 Task: Add a condition where "Hours since ticket status pending User Verification Less than Twenty" in new tickets in your groups.
Action: Mouse moved to (179, 548)
Screenshot: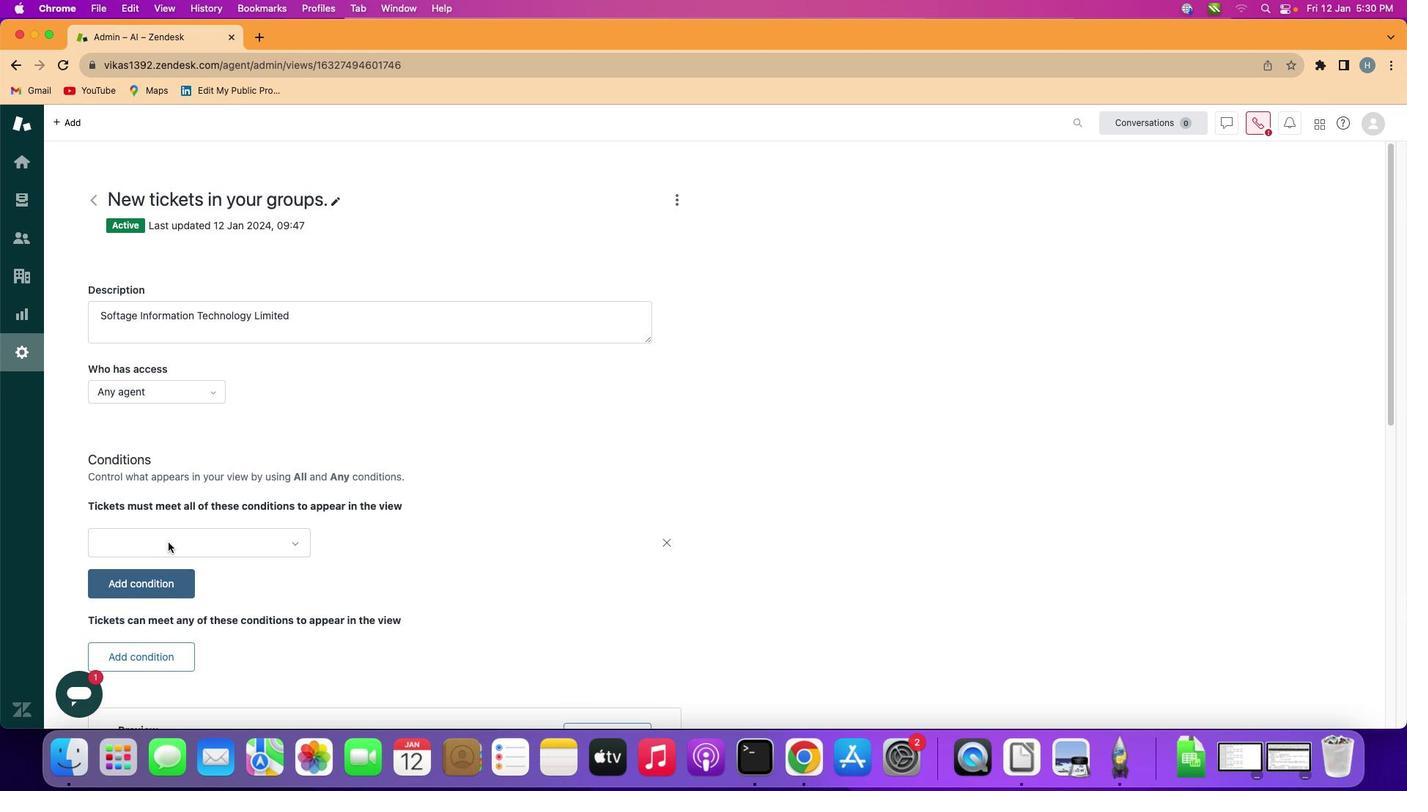 
Action: Mouse pressed left at (179, 548)
Screenshot: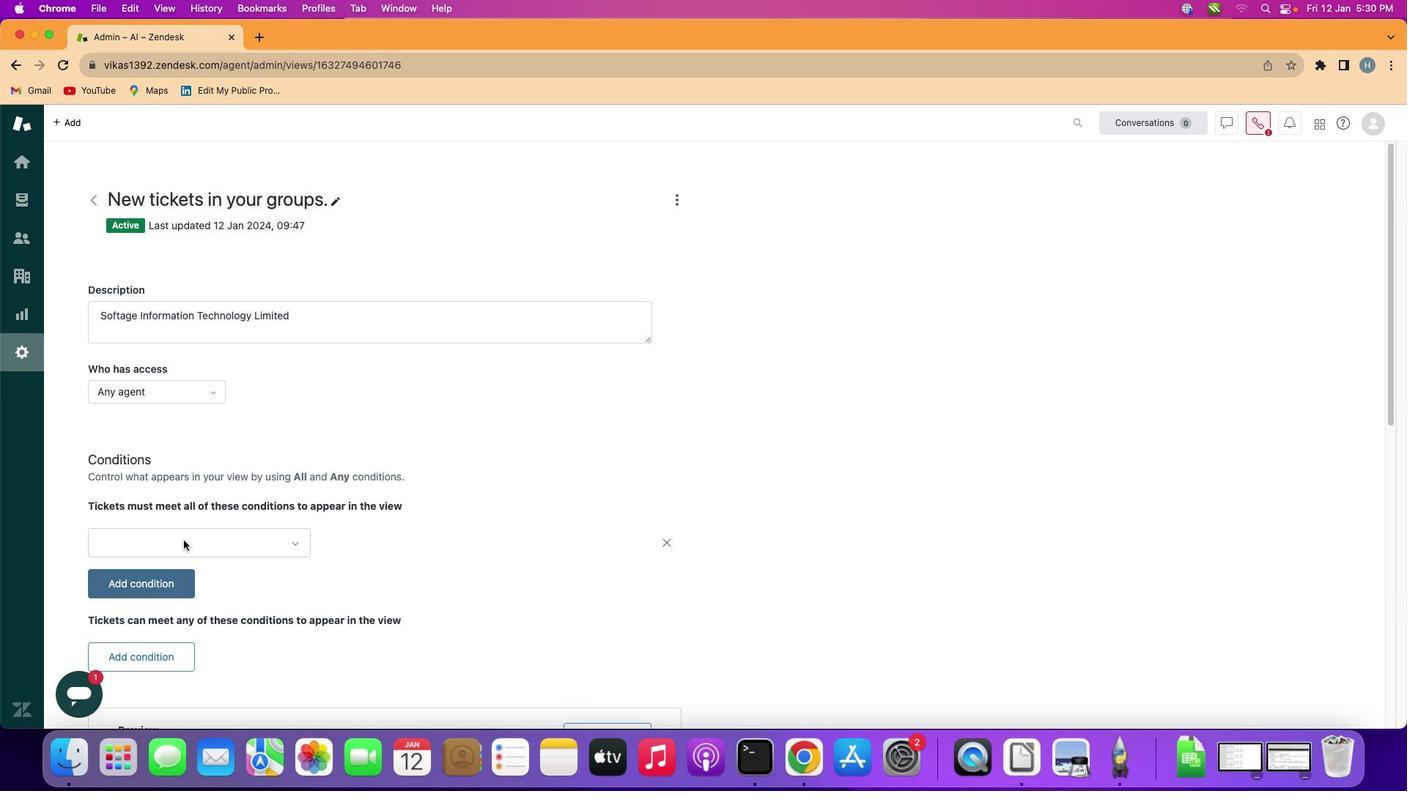 
Action: Mouse moved to (246, 537)
Screenshot: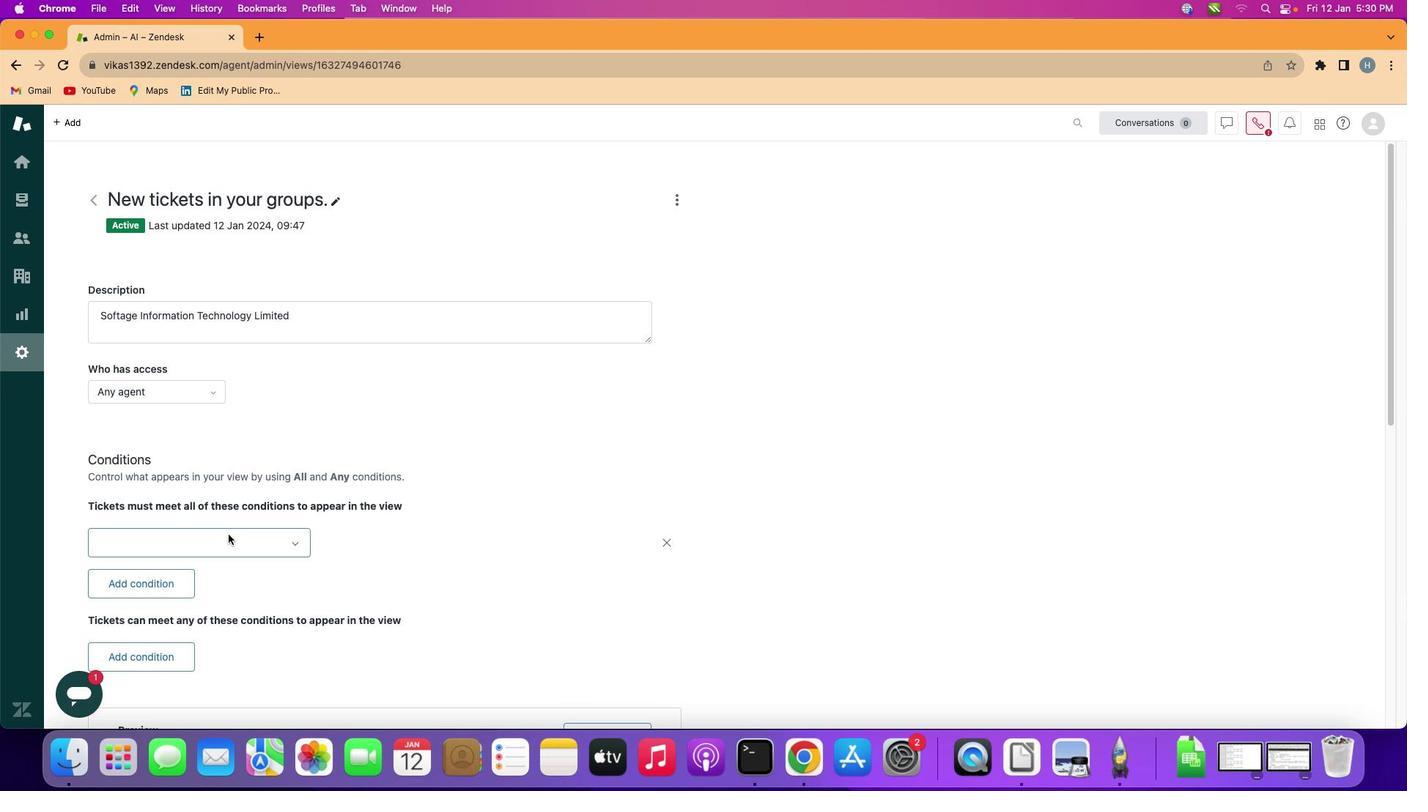 
Action: Mouse pressed left at (246, 537)
Screenshot: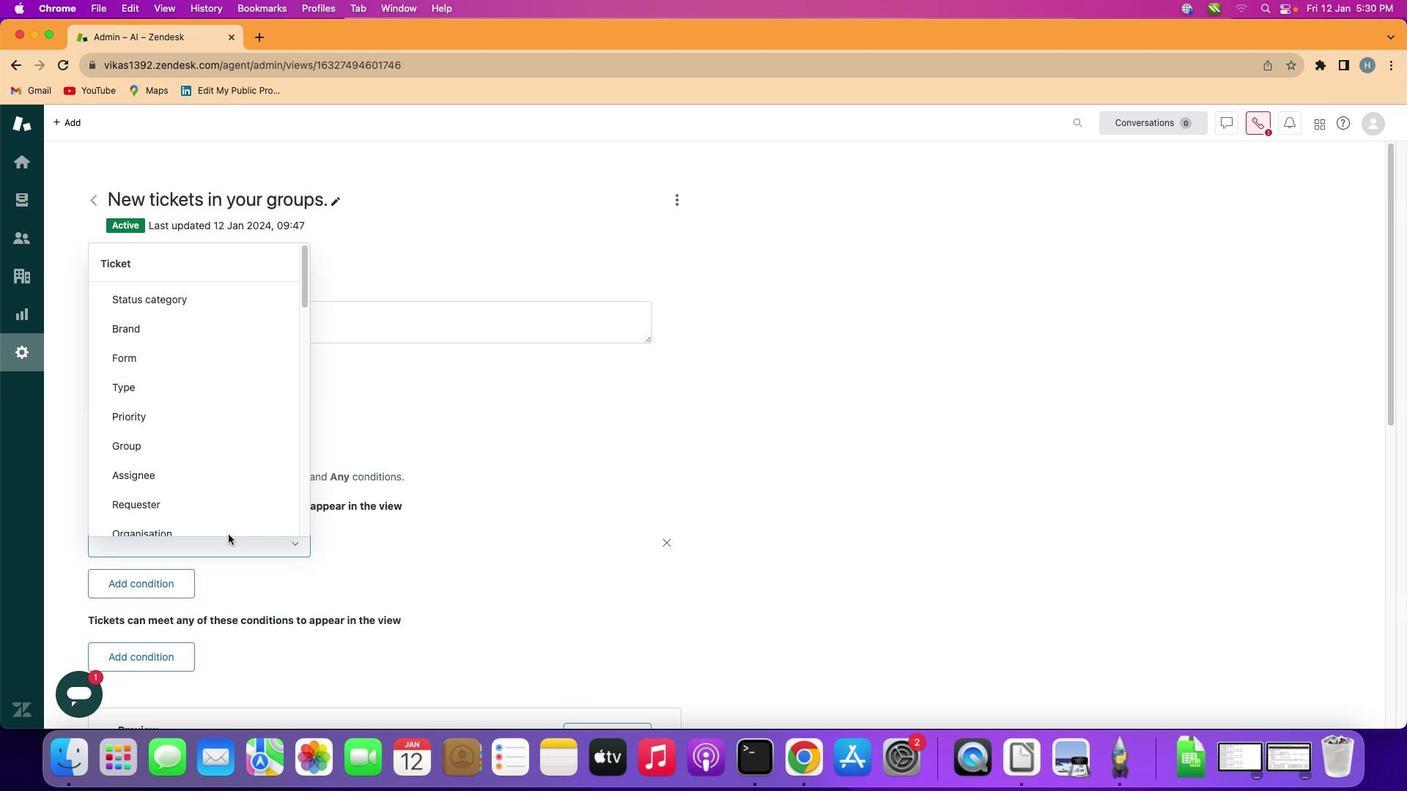 
Action: Mouse moved to (232, 392)
Screenshot: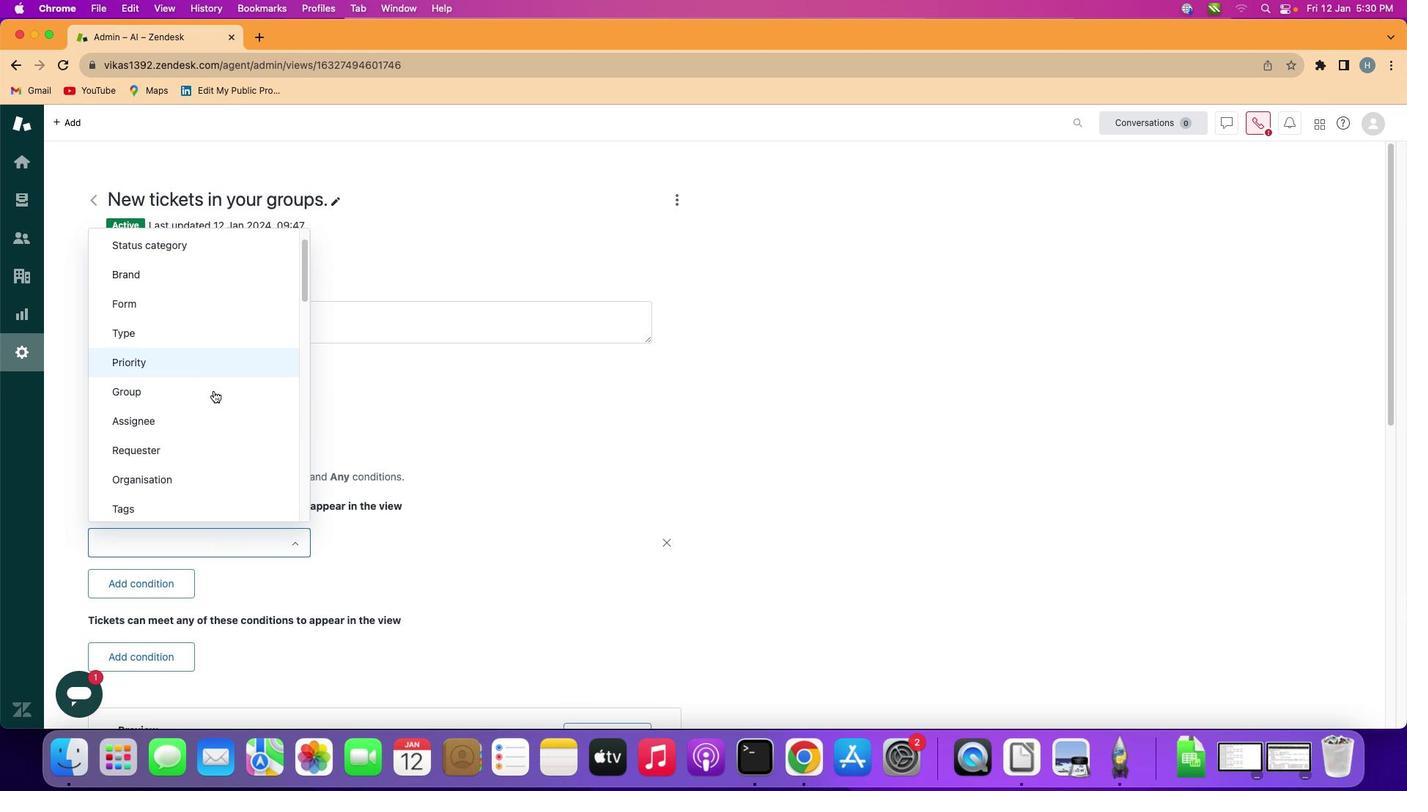 
Action: Mouse scrolled (232, 392) with delta (32, 2)
Screenshot: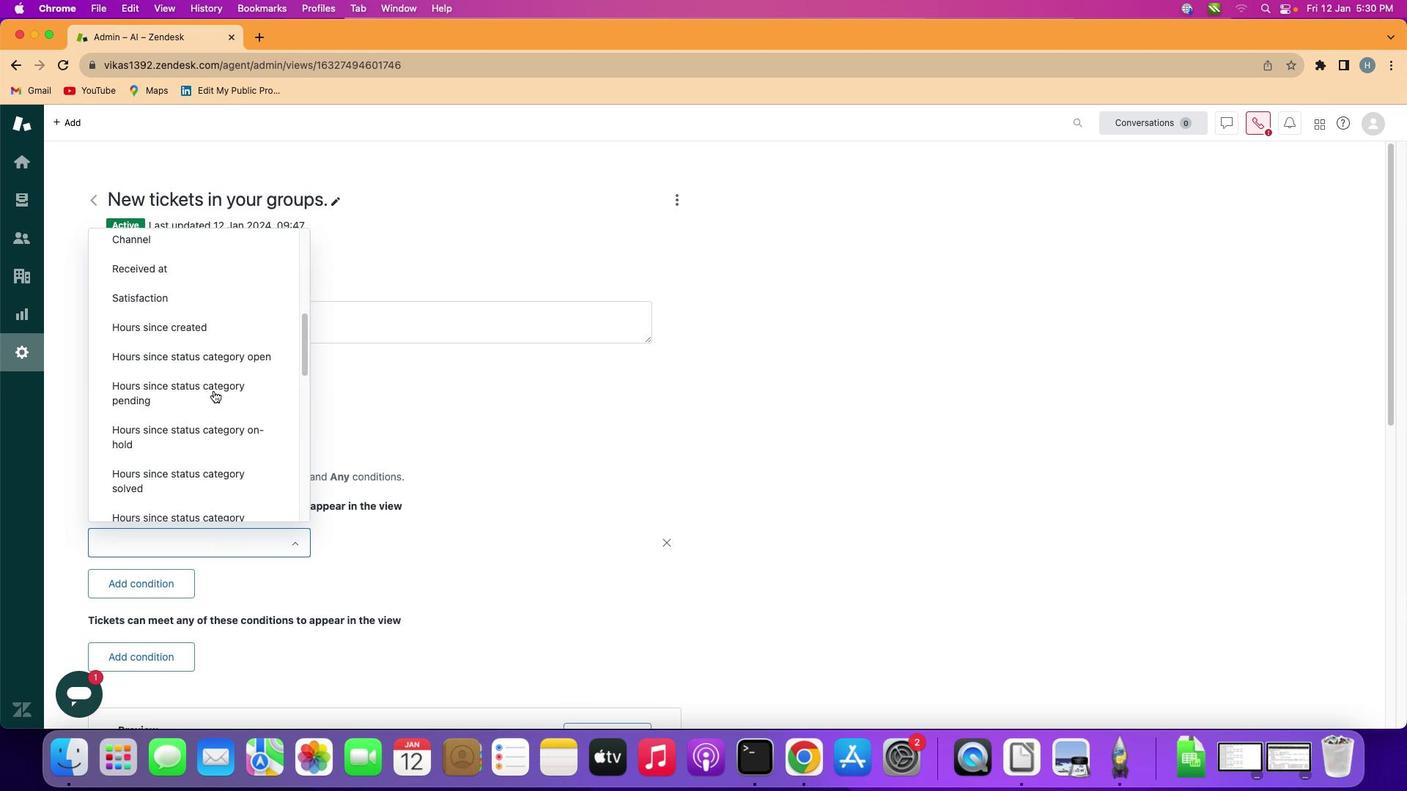 
Action: Mouse scrolled (232, 392) with delta (32, 2)
Screenshot: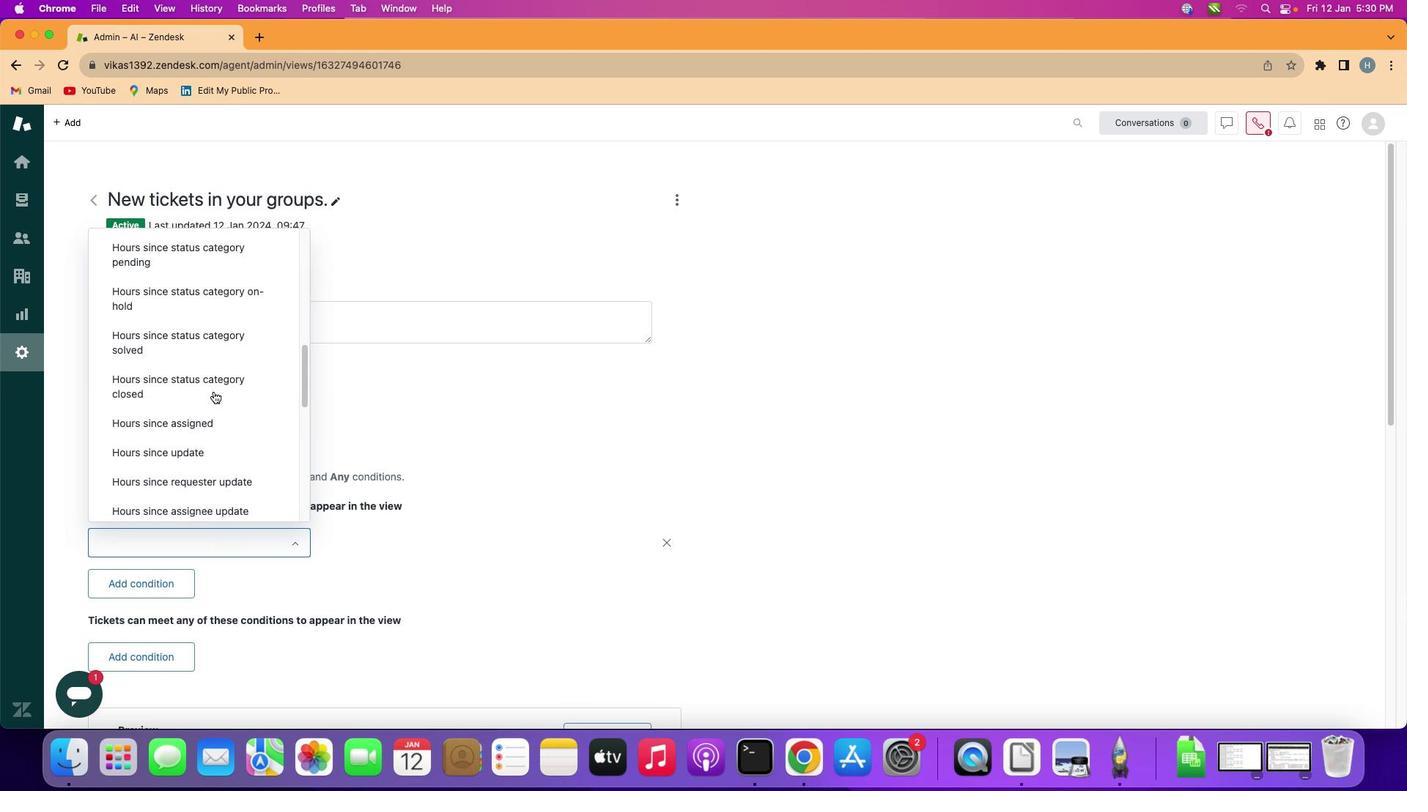 
Action: Mouse moved to (232, 393)
Screenshot: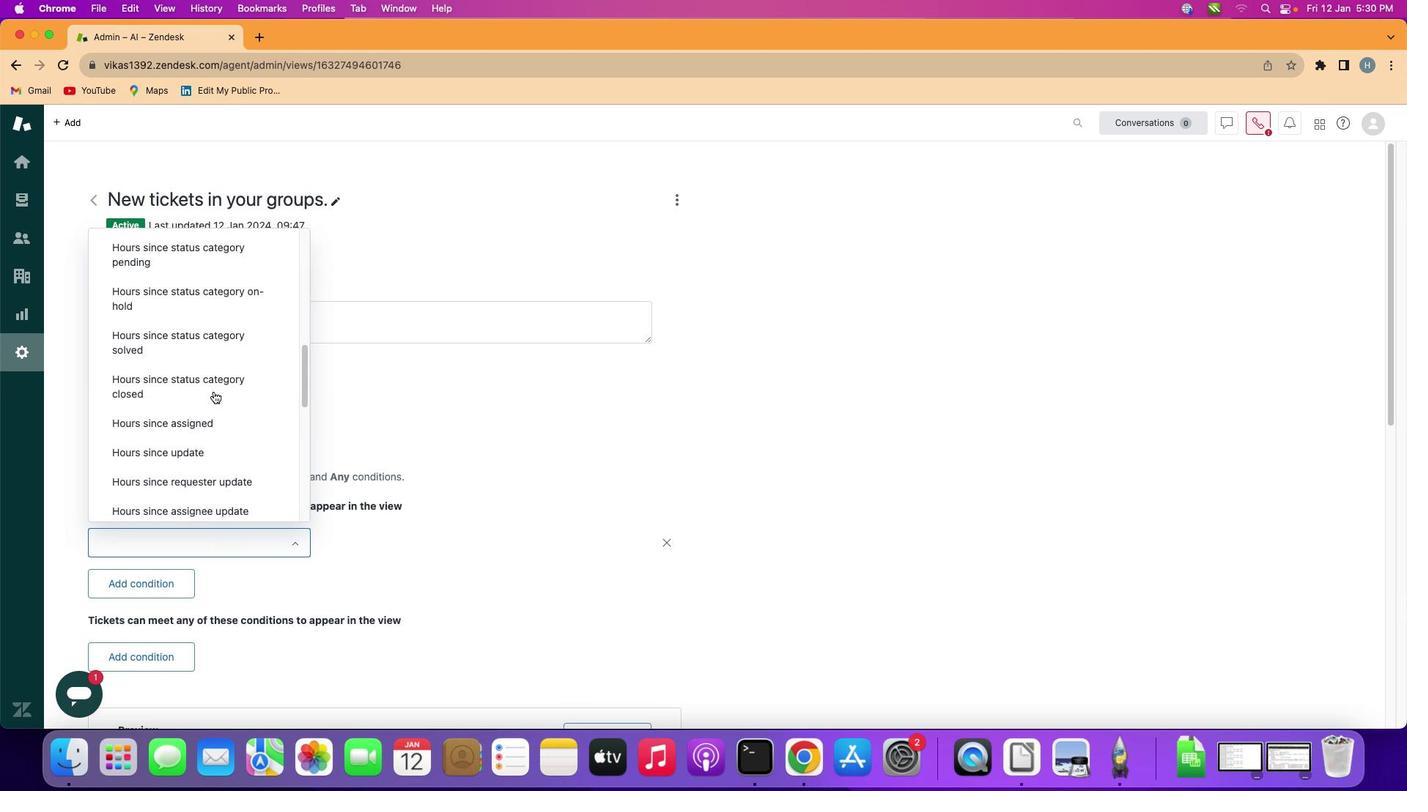 
Action: Mouse scrolled (232, 393) with delta (32, 5)
Screenshot: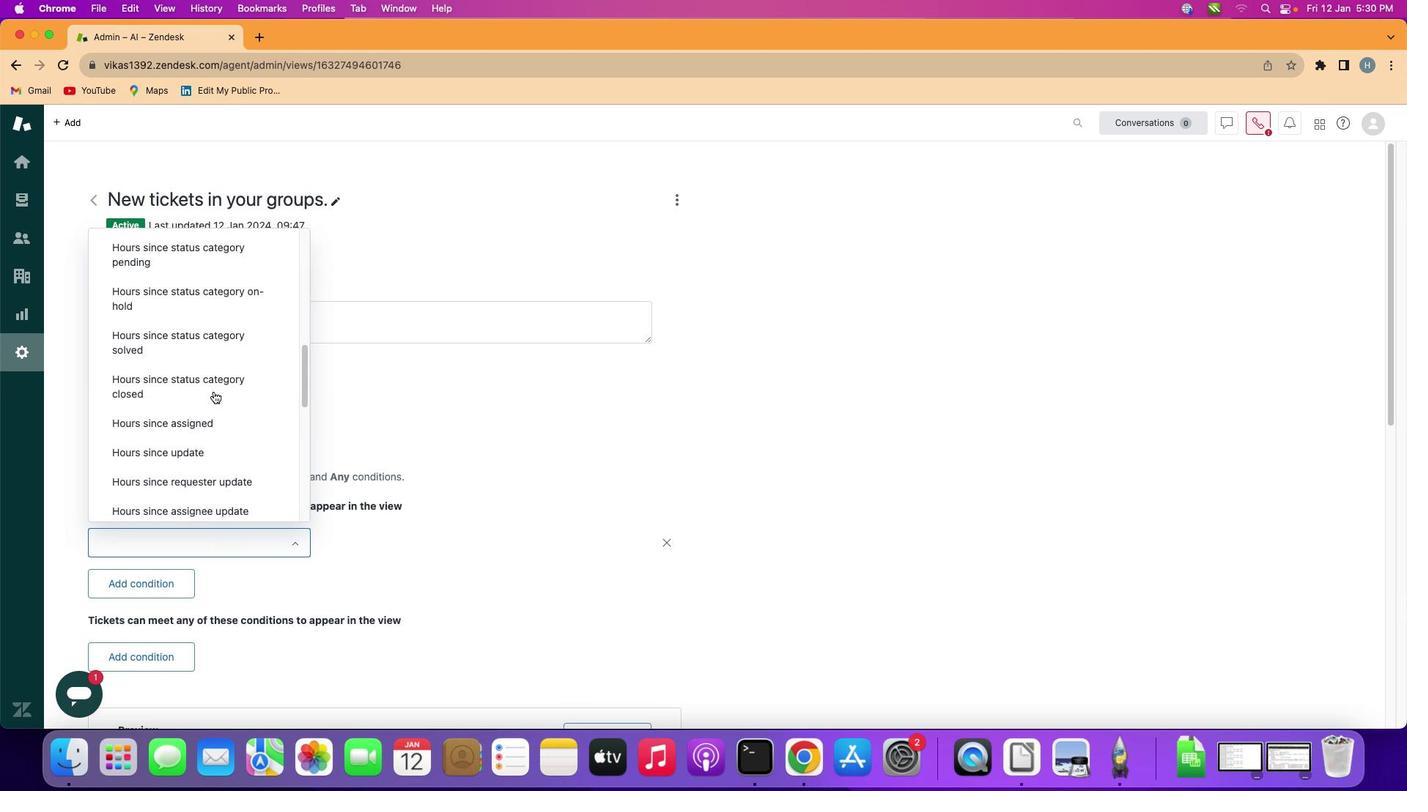 
Action: Mouse moved to (232, 393)
Screenshot: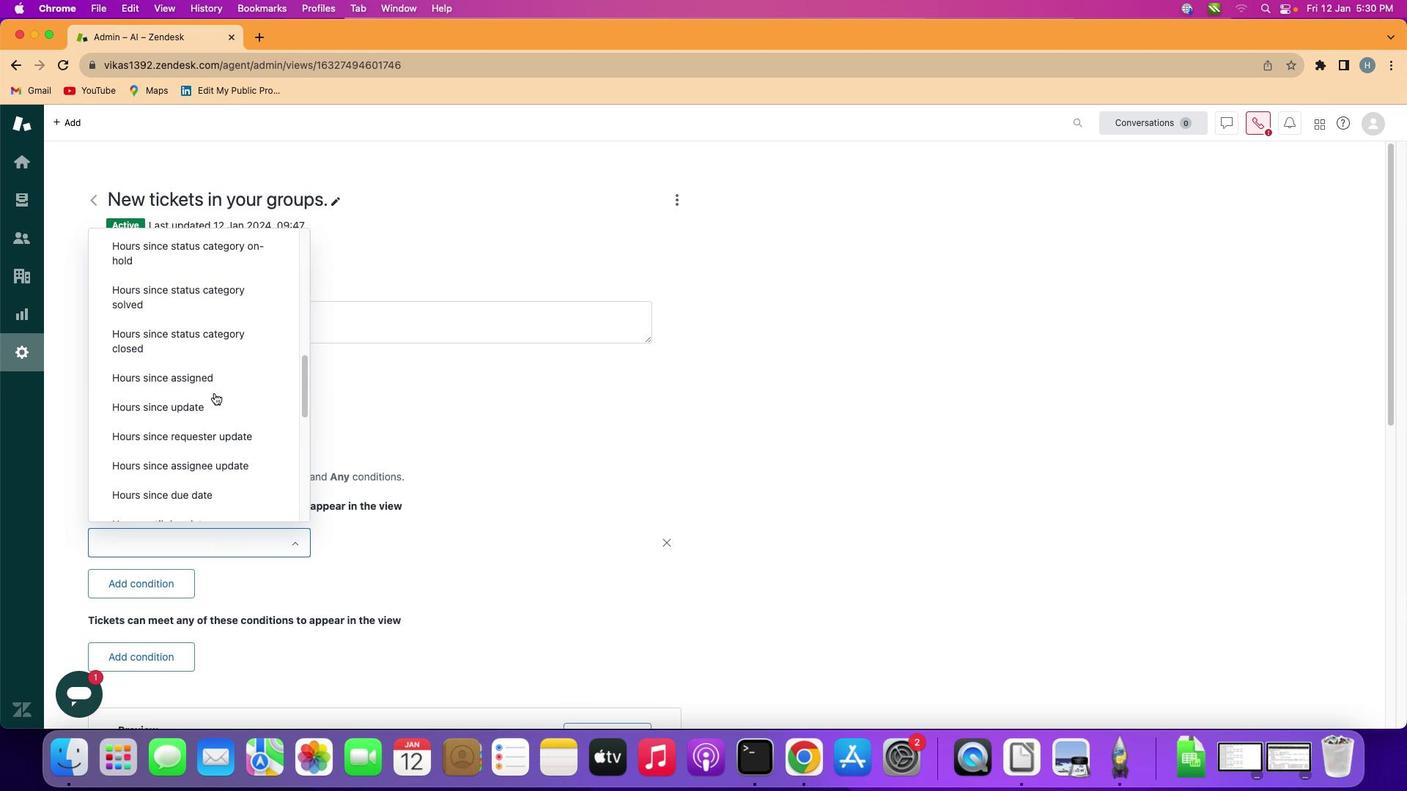 
Action: Mouse scrolled (232, 393) with delta (32, 0)
Screenshot: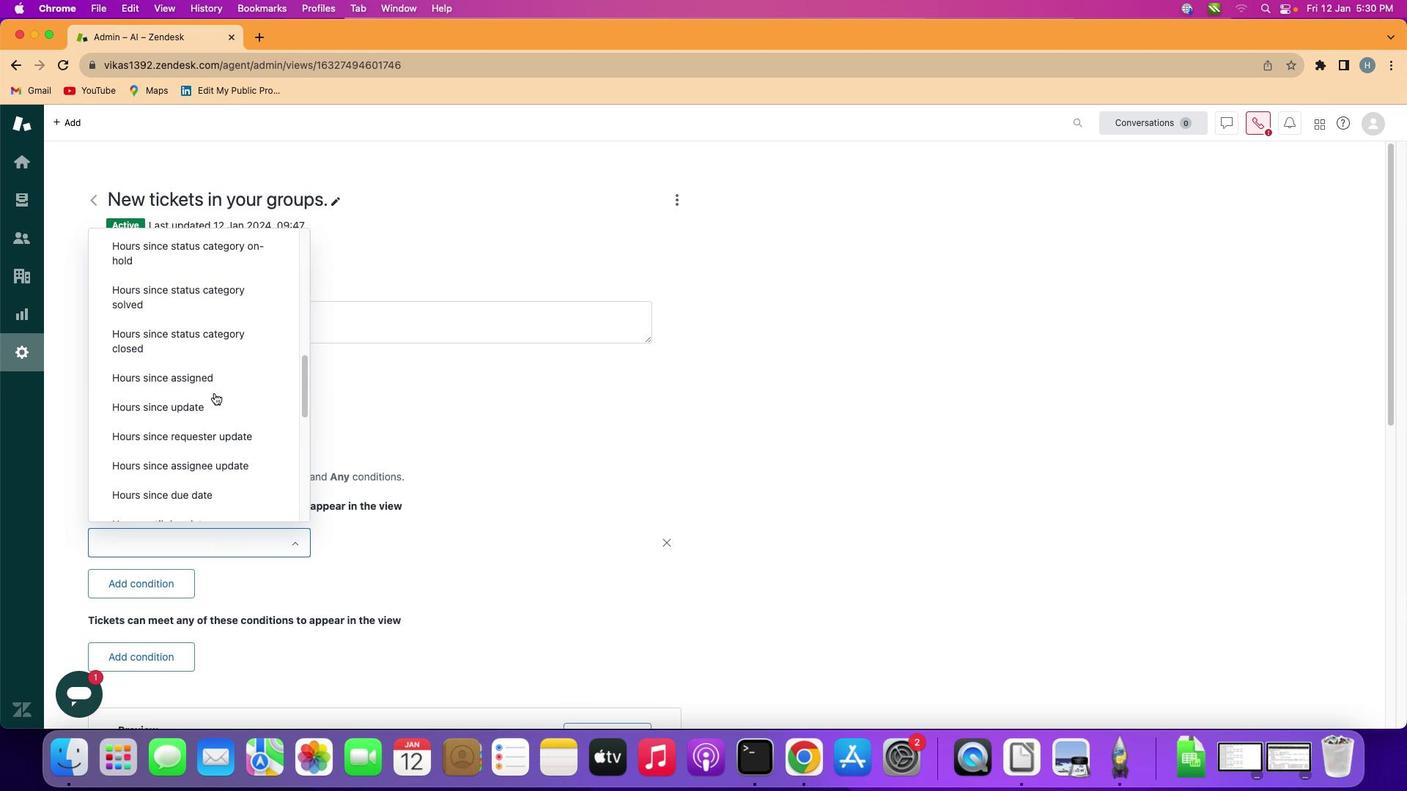
Action: Mouse moved to (232, 394)
Screenshot: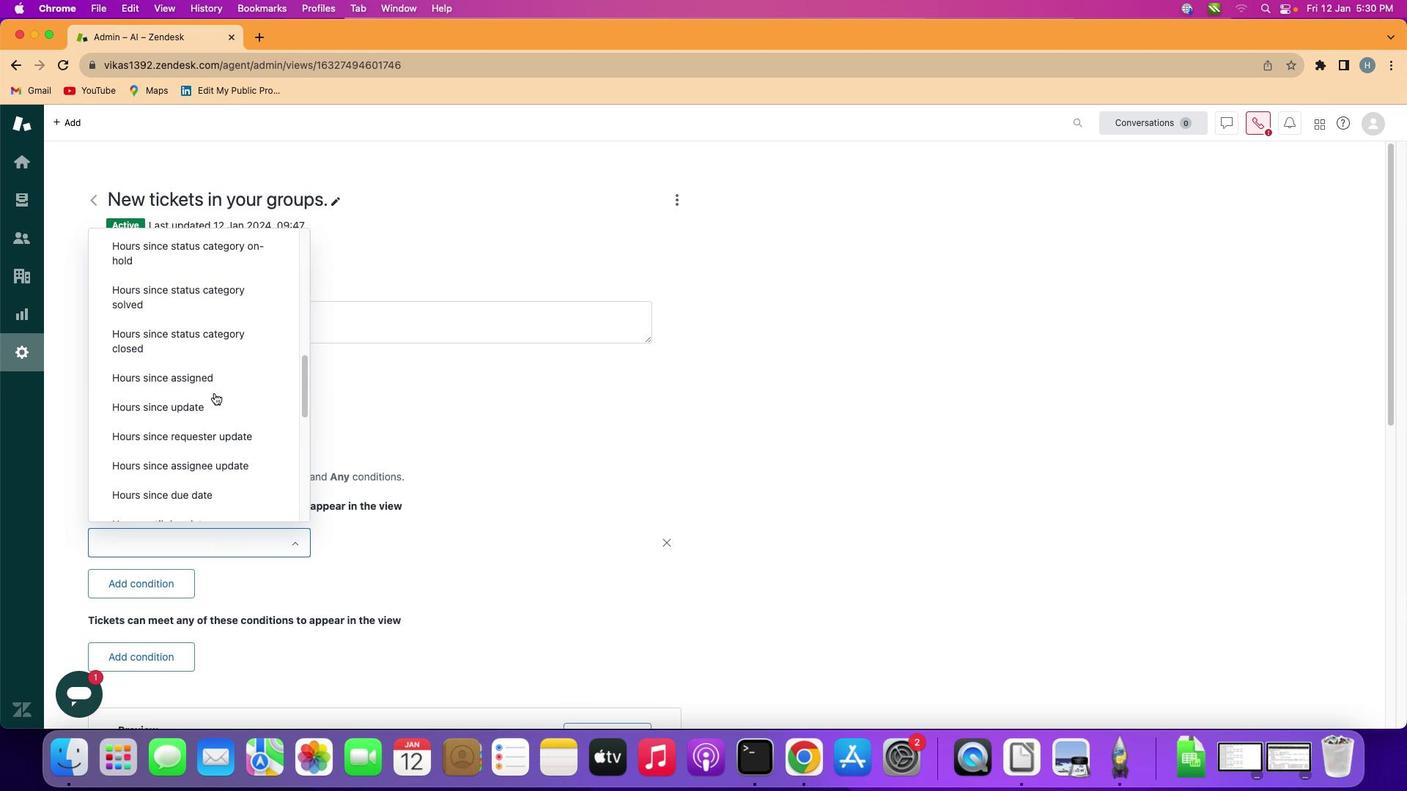 
Action: Mouse scrolled (232, 394) with delta (32, 0)
Screenshot: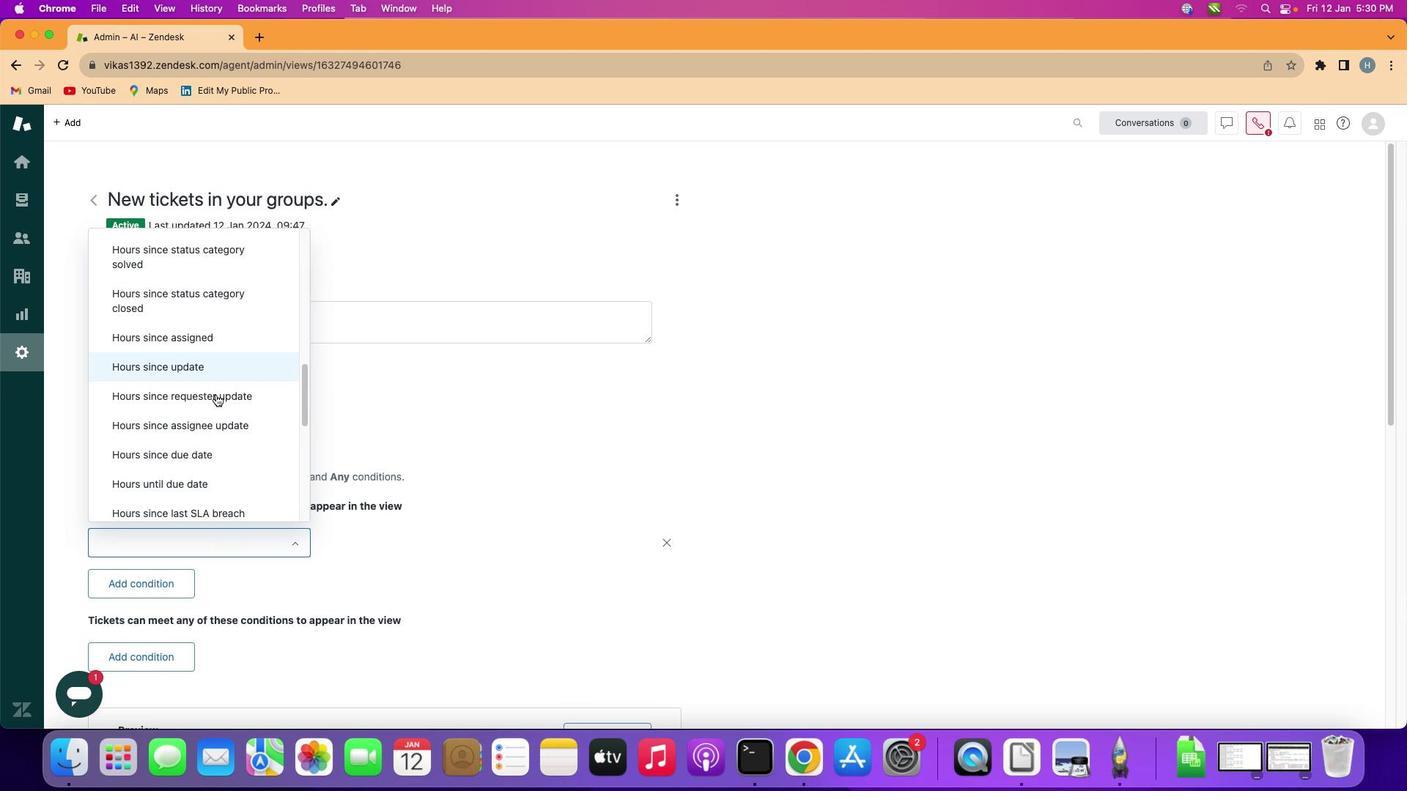 
Action: Mouse moved to (232, 395)
Screenshot: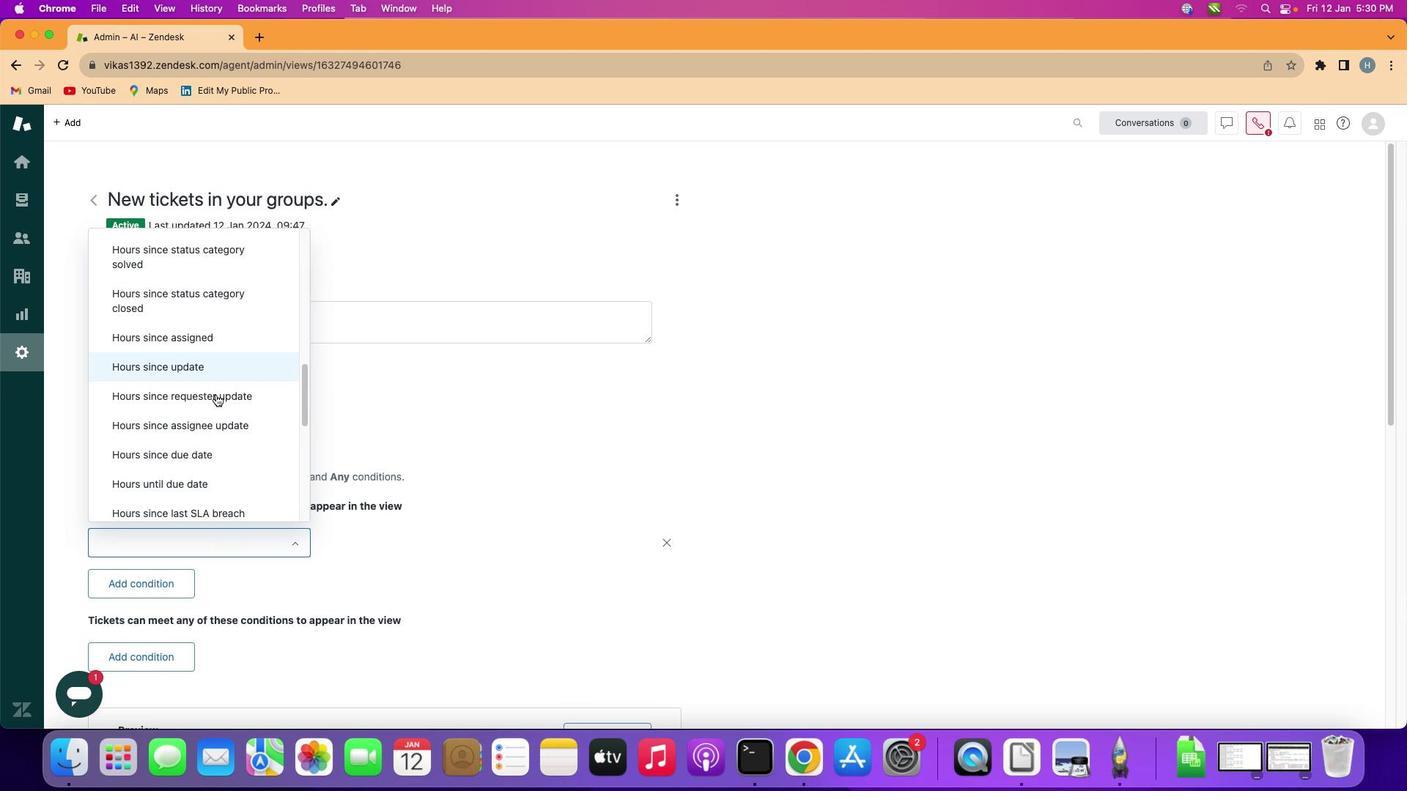 
Action: Mouse scrolled (232, 395) with delta (32, 0)
Screenshot: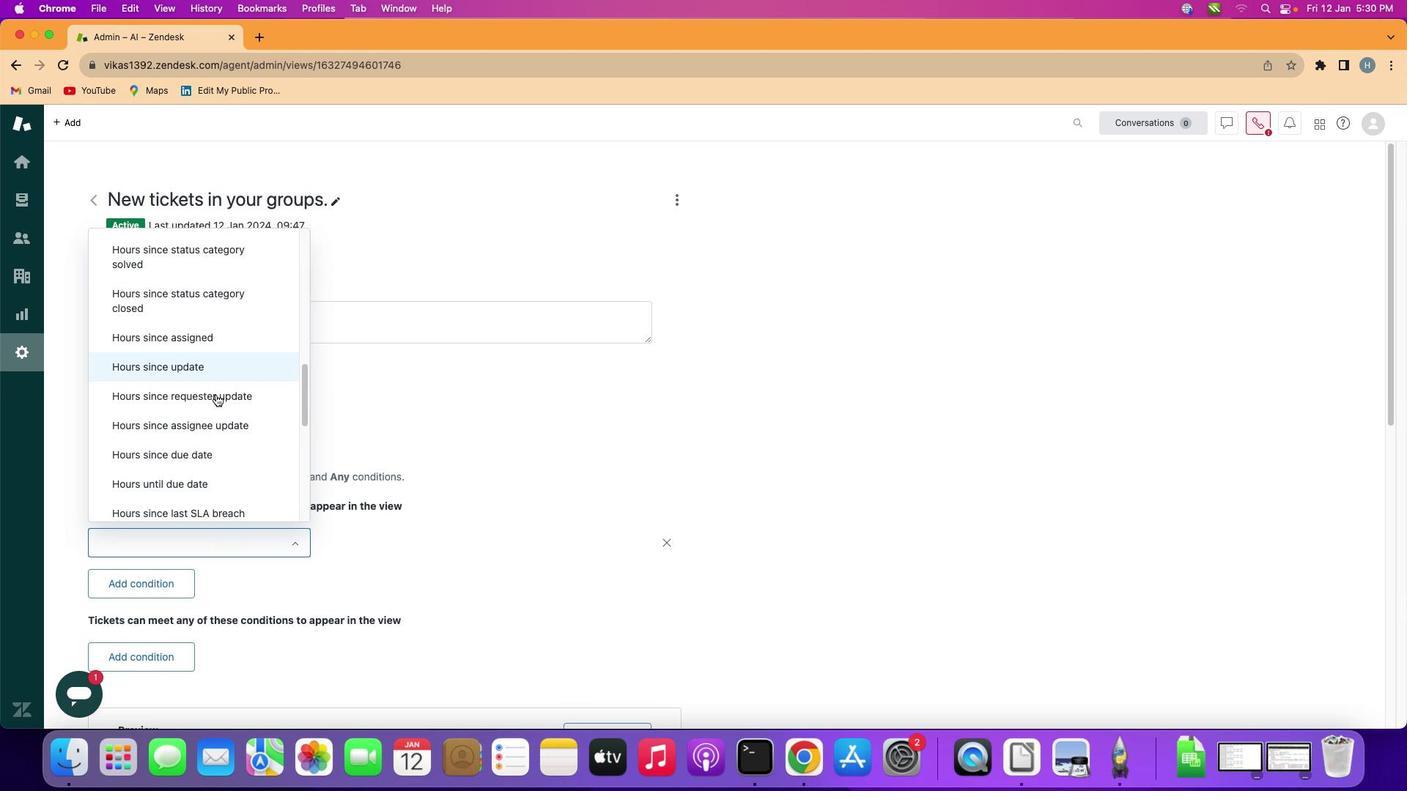 
Action: Mouse scrolled (232, 395) with delta (32, 0)
Screenshot: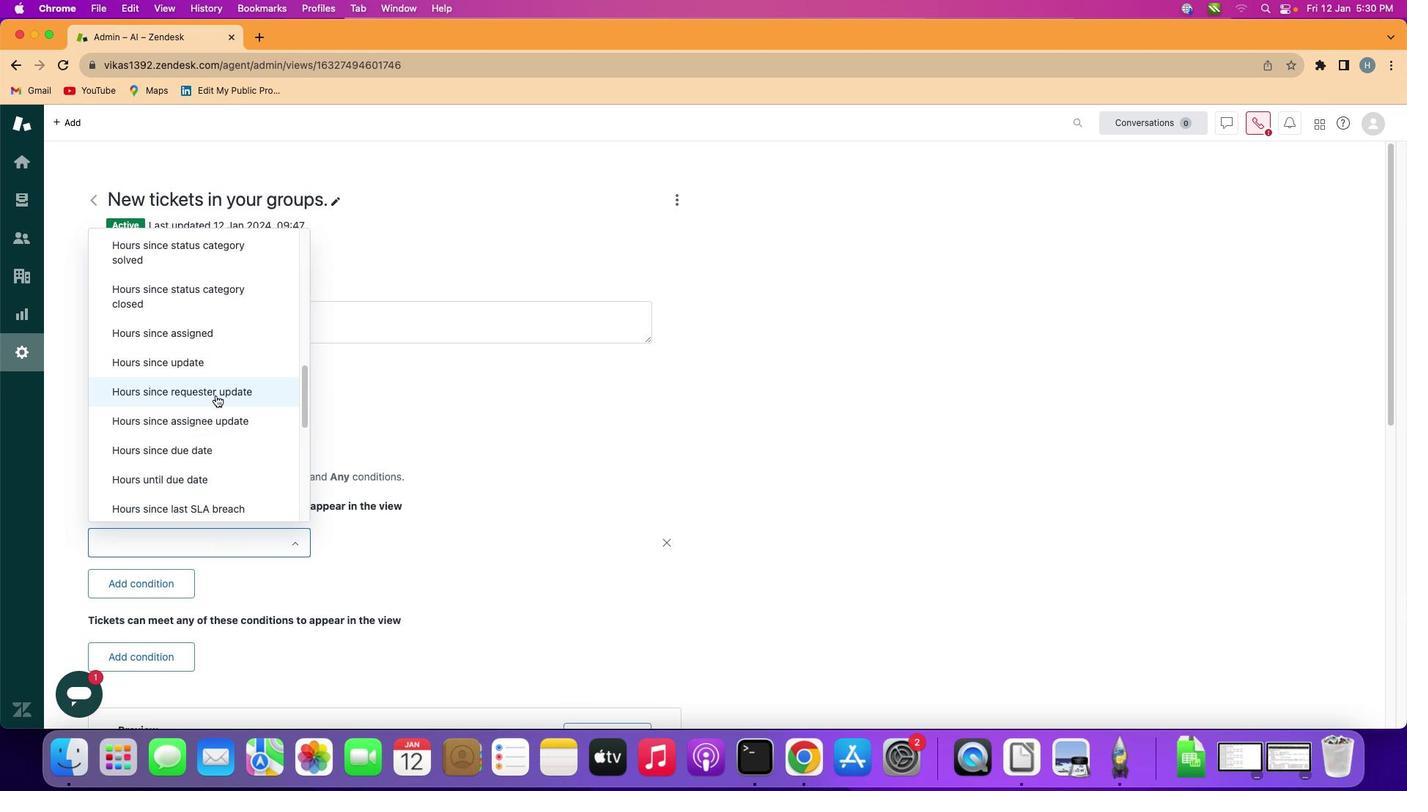 
Action: Mouse moved to (235, 399)
Screenshot: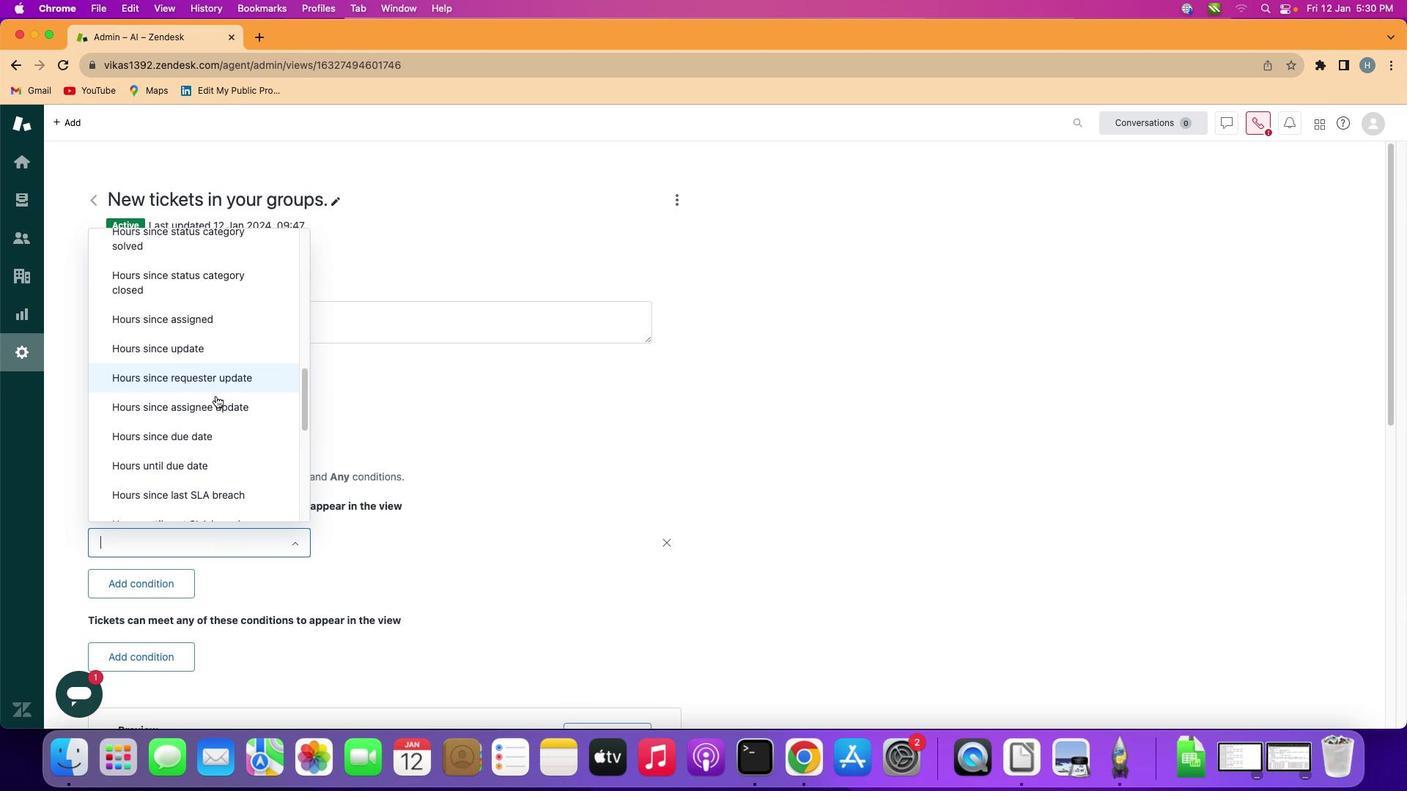 
Action: Mouse scrolled (235, 399) with delta (32, 2)
Screenshot: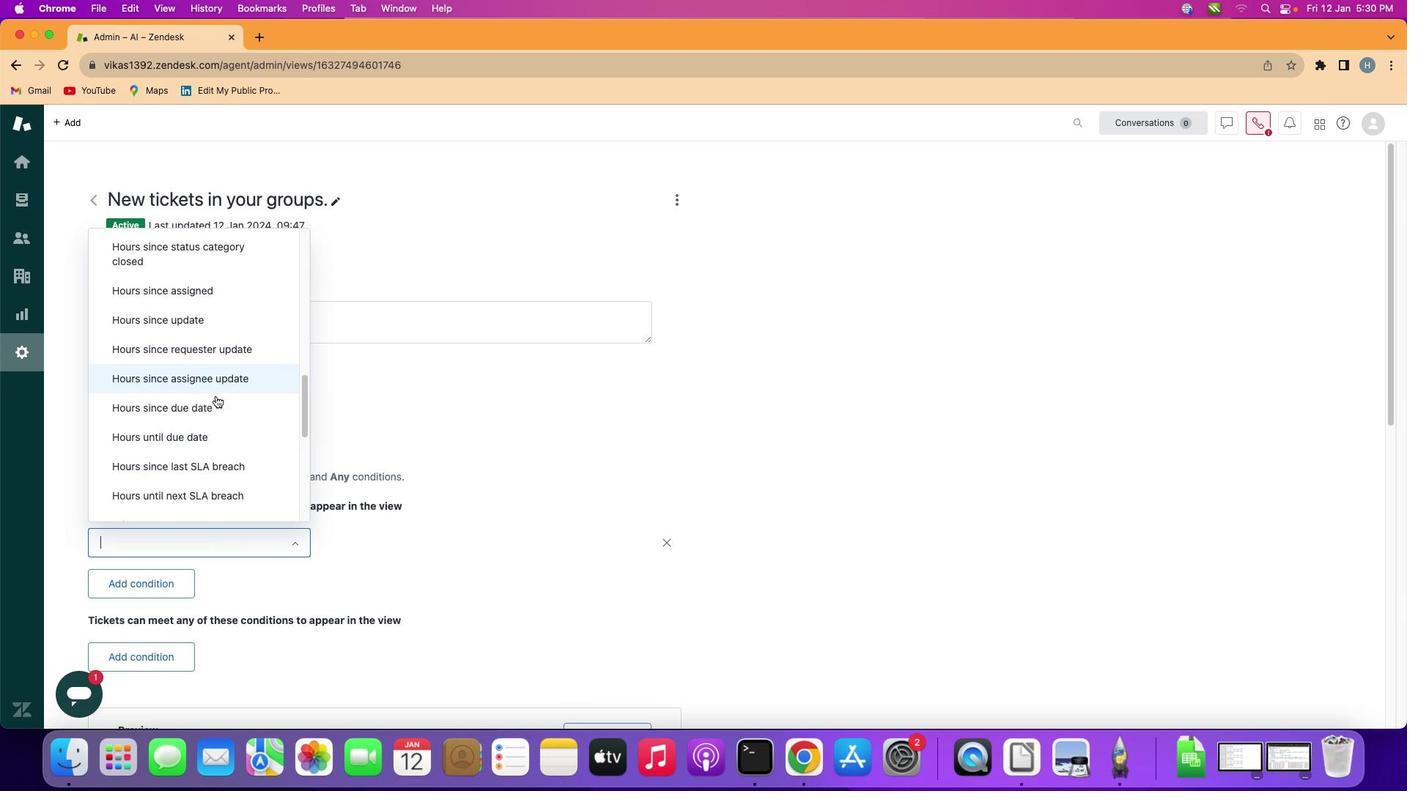 
Action: Mouse moved to (235, 399)
Screenshot: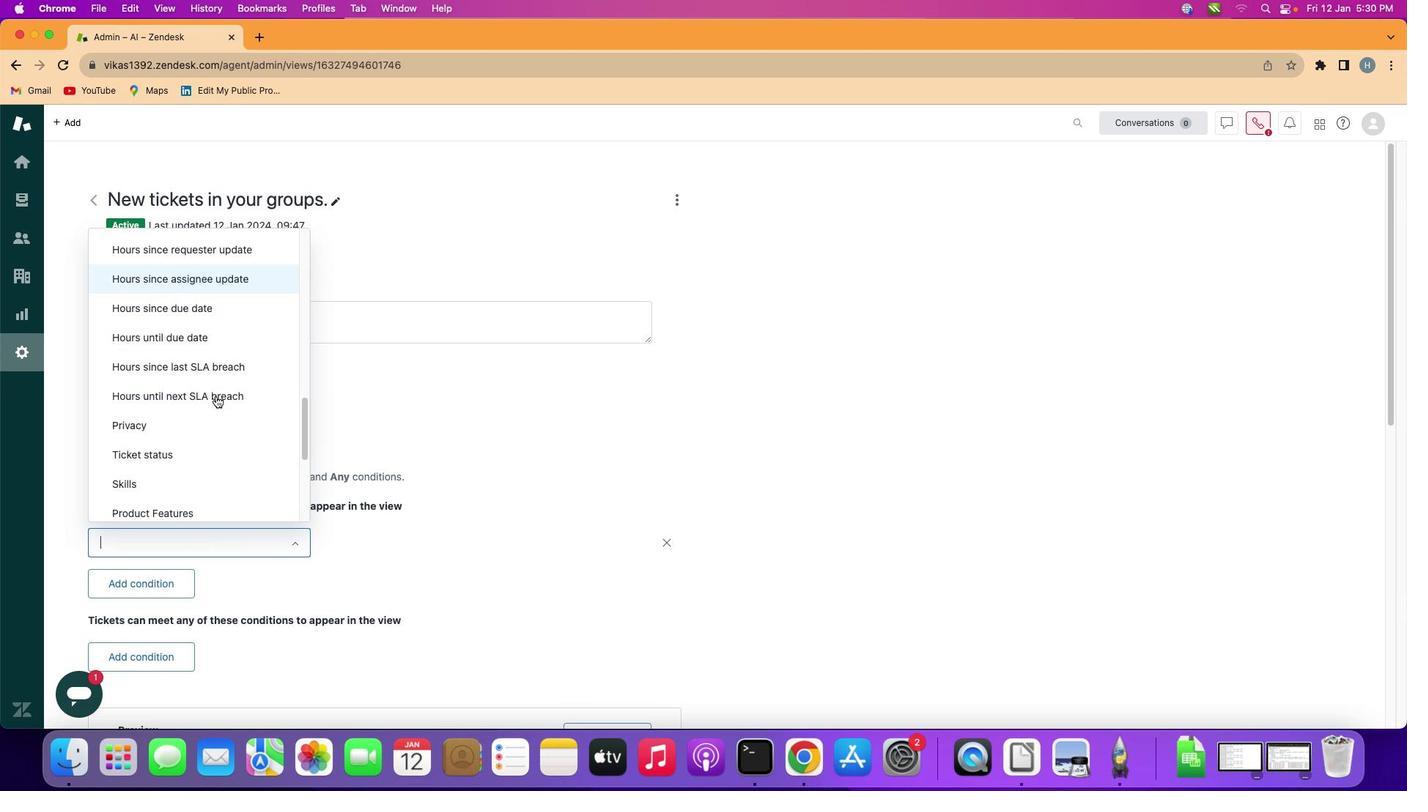 
Action: Mouse scrolled (235, 399) with delta (32, 2)
Screenshot: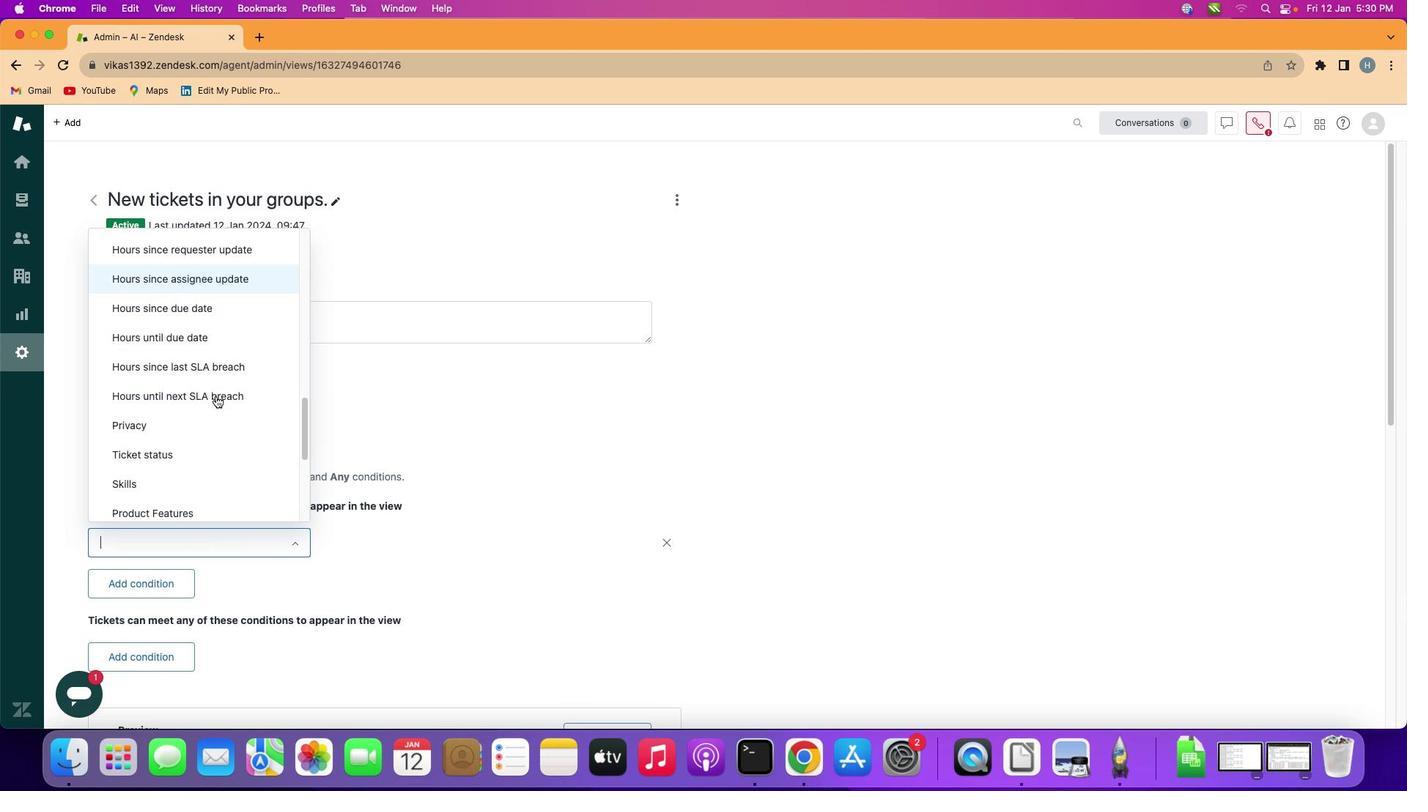 
Action: Mouse moved to (235, 399)
Screenshot: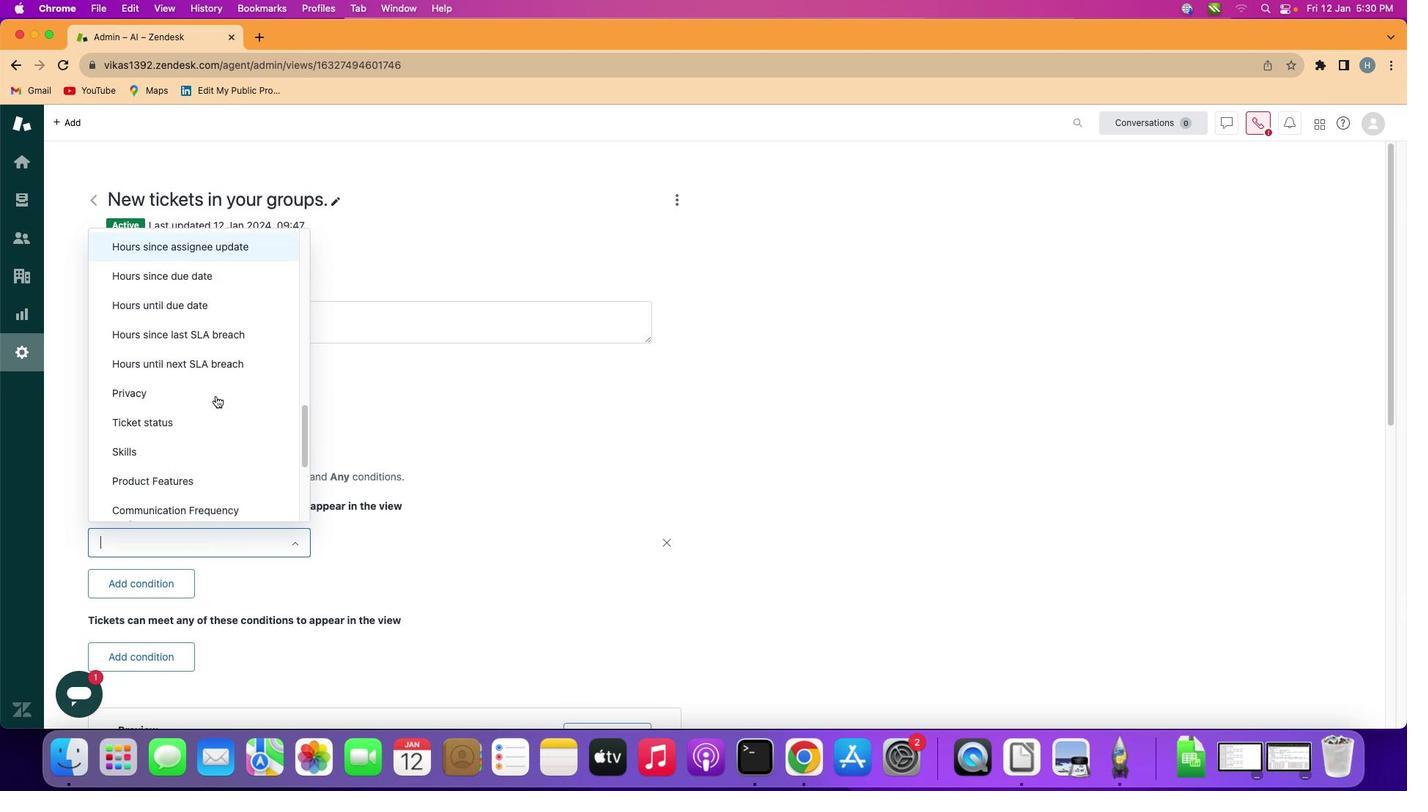 
Action: Mouse scrolled (235, 399) with delta (32, 1)
Screenshot: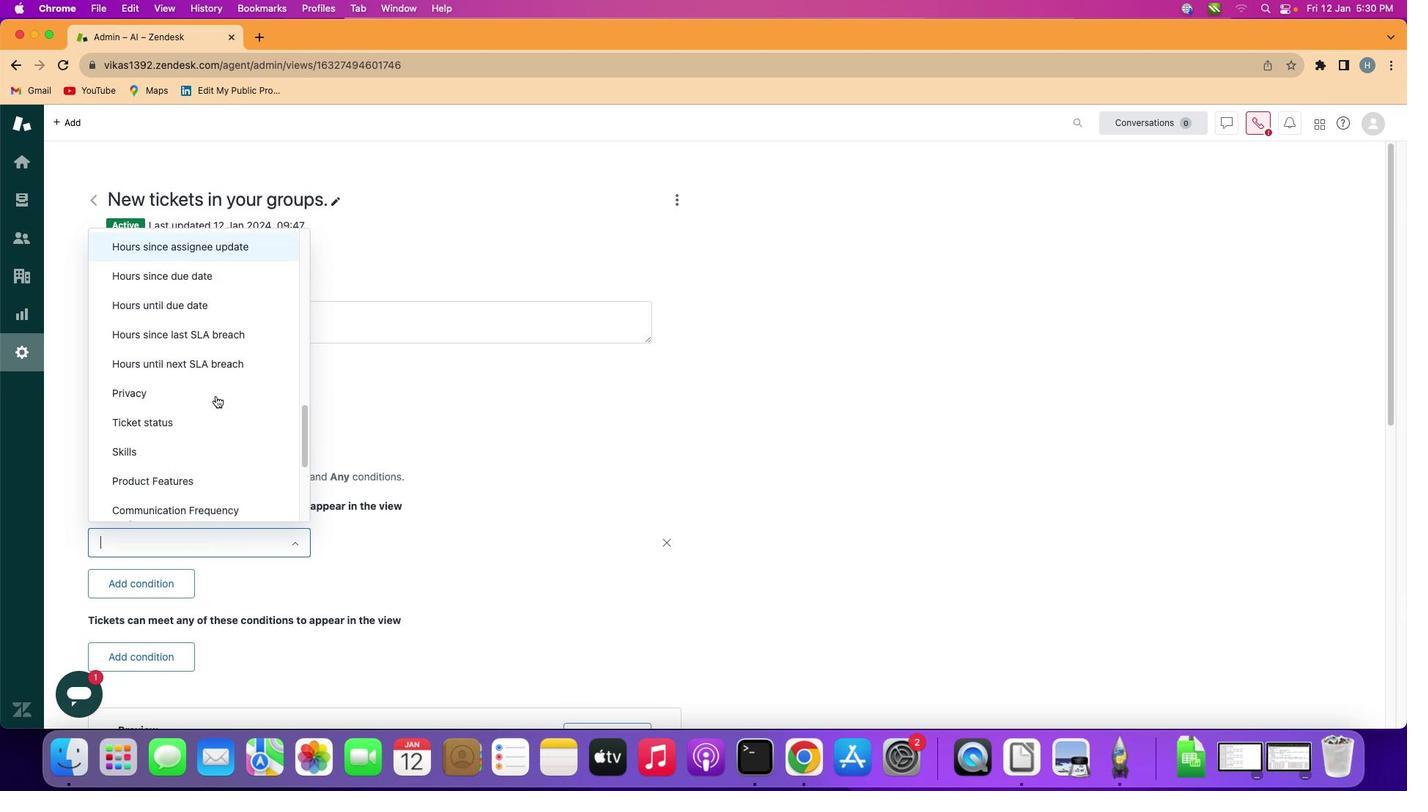 
Action: Mouse scrolled (235, 399) with delta (32, 0)
Screenshot: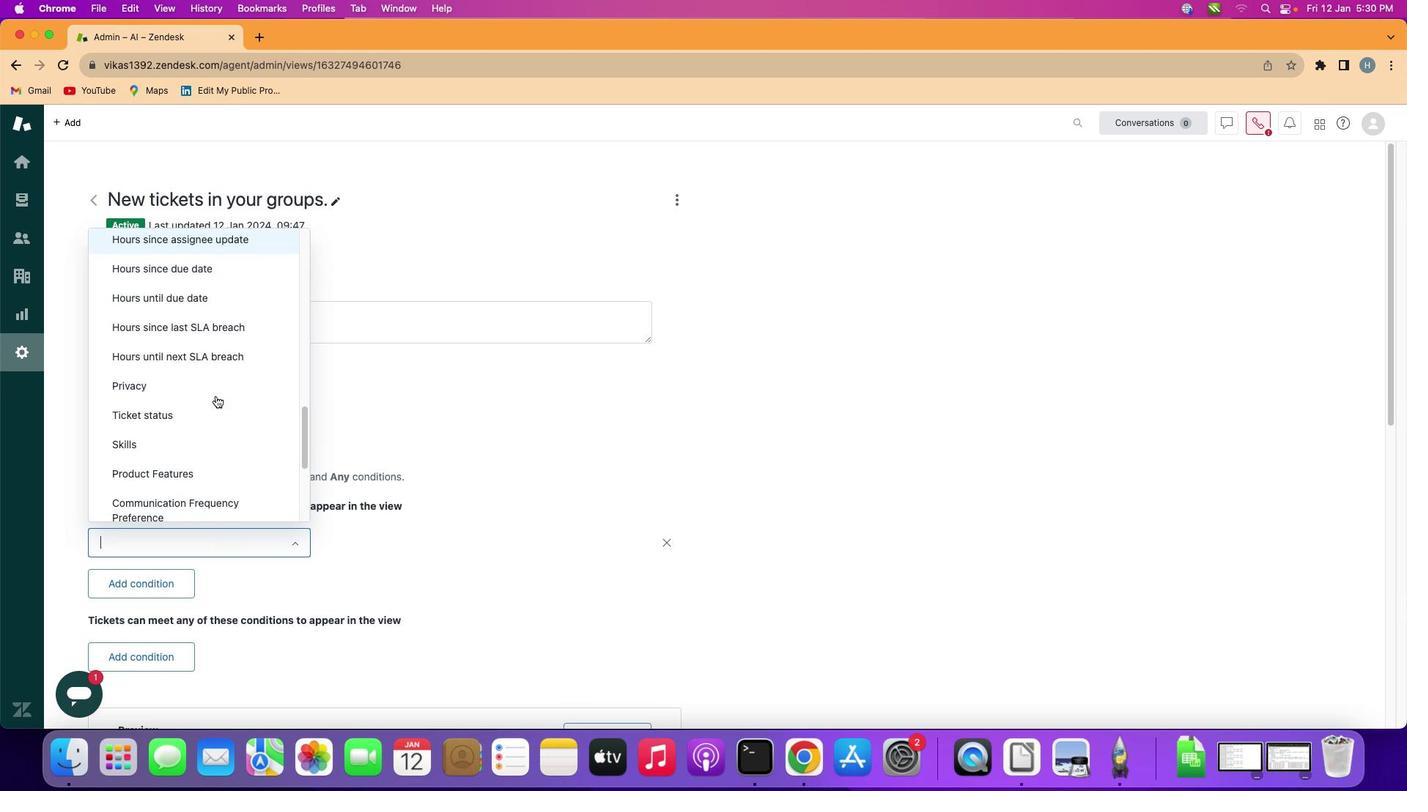 
Action: Mouse moved to (235, 400)
Screenshot: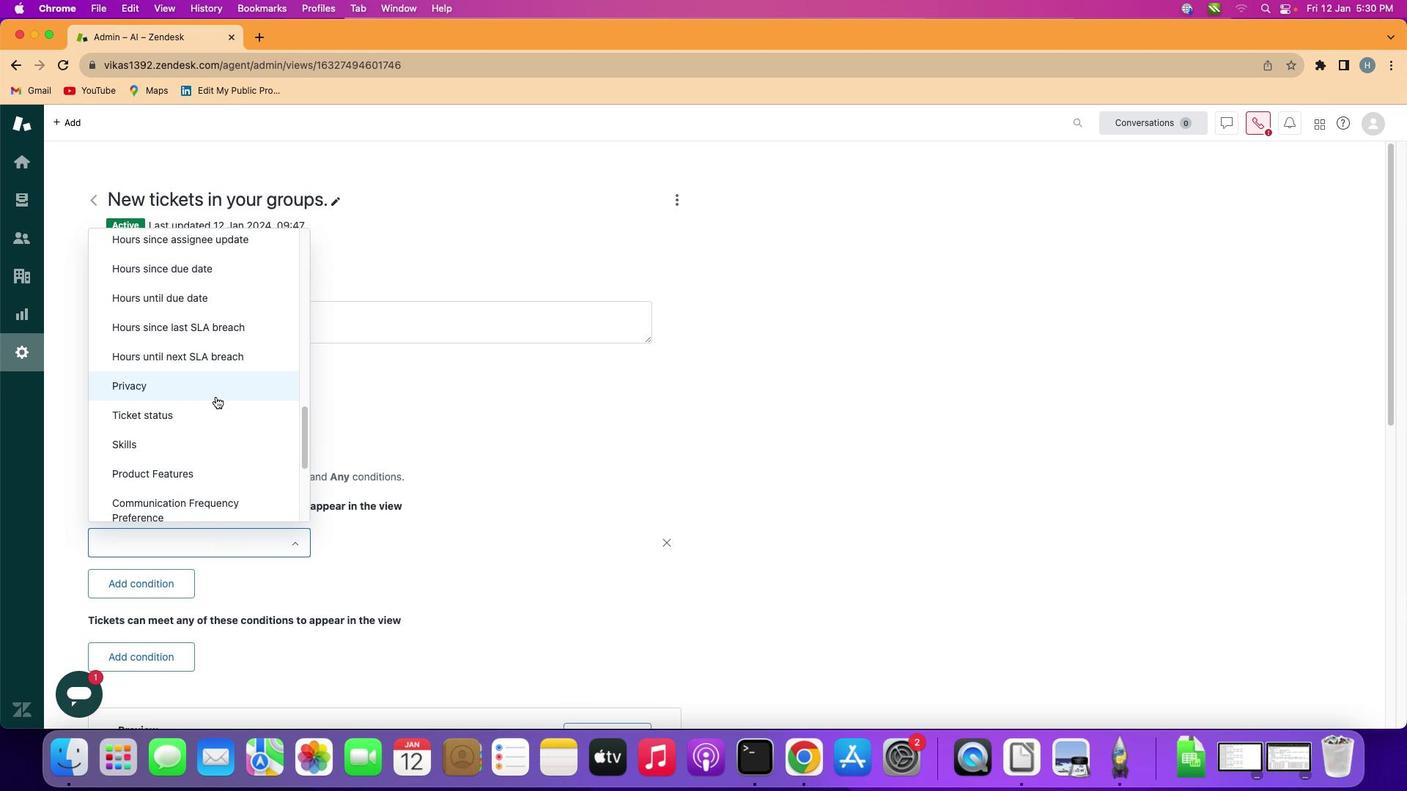 
Action: Mouse scrolled (235, 400) with delta (32, 2)
Screenshot: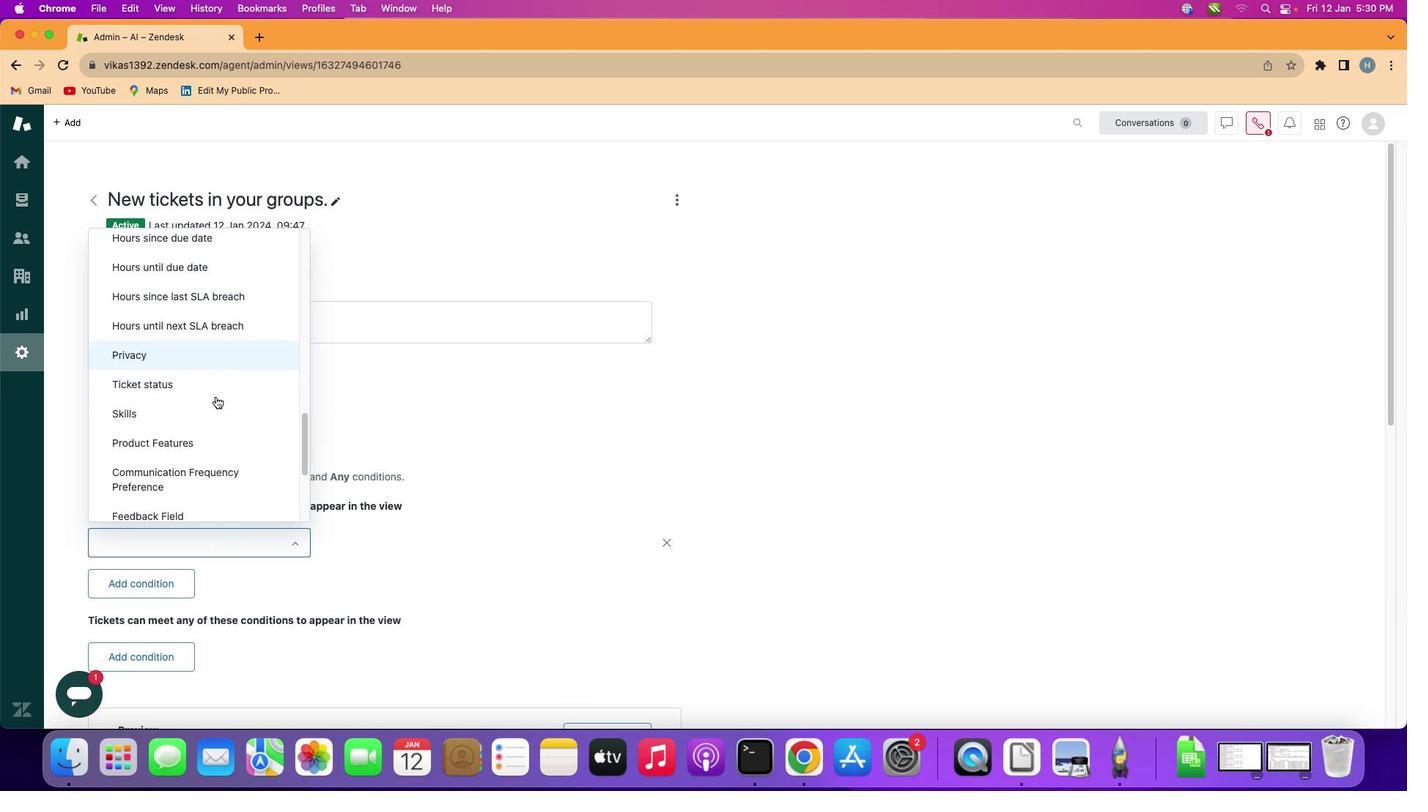 
Action: Mouse scrolled (235, 400) with delta (32, 2)
Screenshot: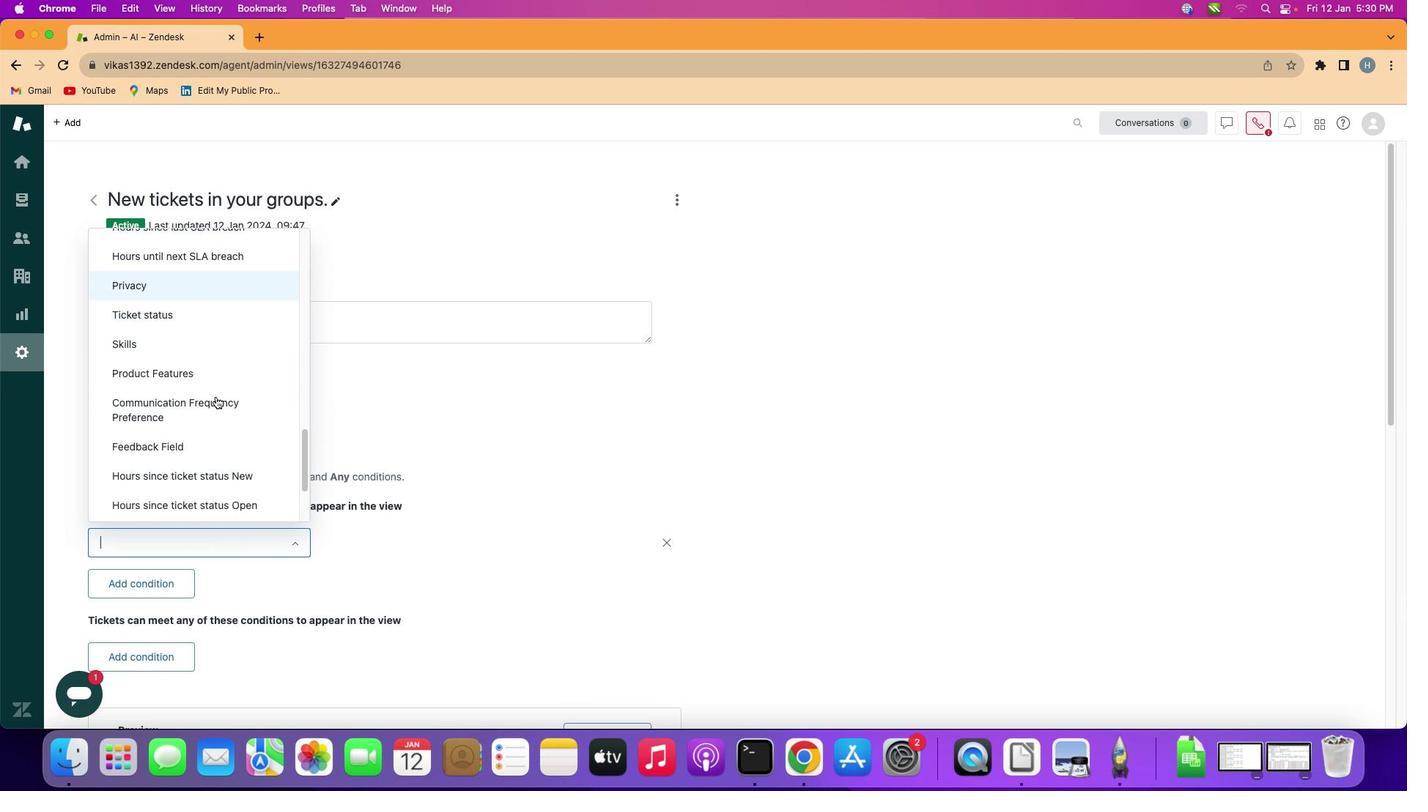 
Action: Mouse scrolled (235, 400) with delta (32, 2)
Screenshot: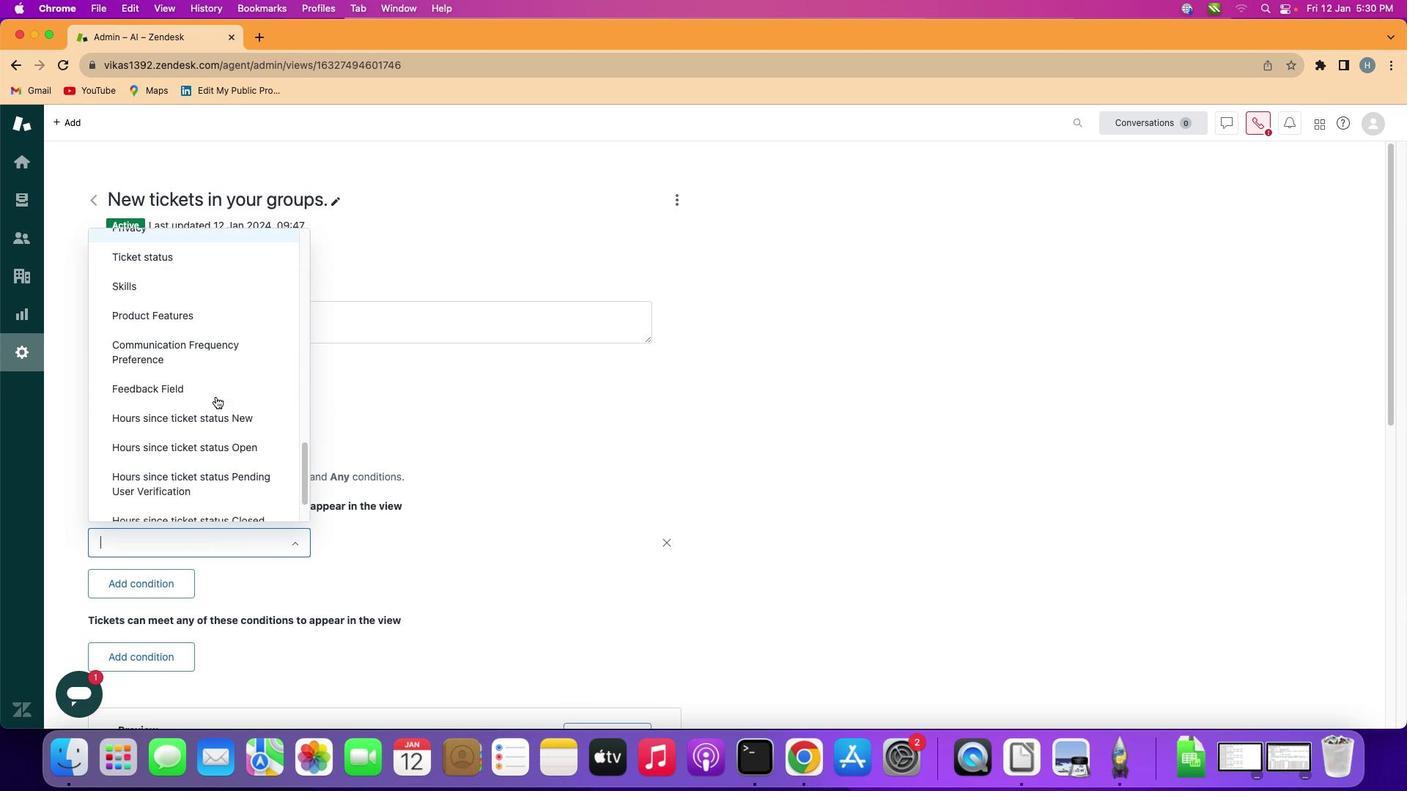 
Action: Mouse scrolled (235, 400) with delta (32, 0)
Screenshot: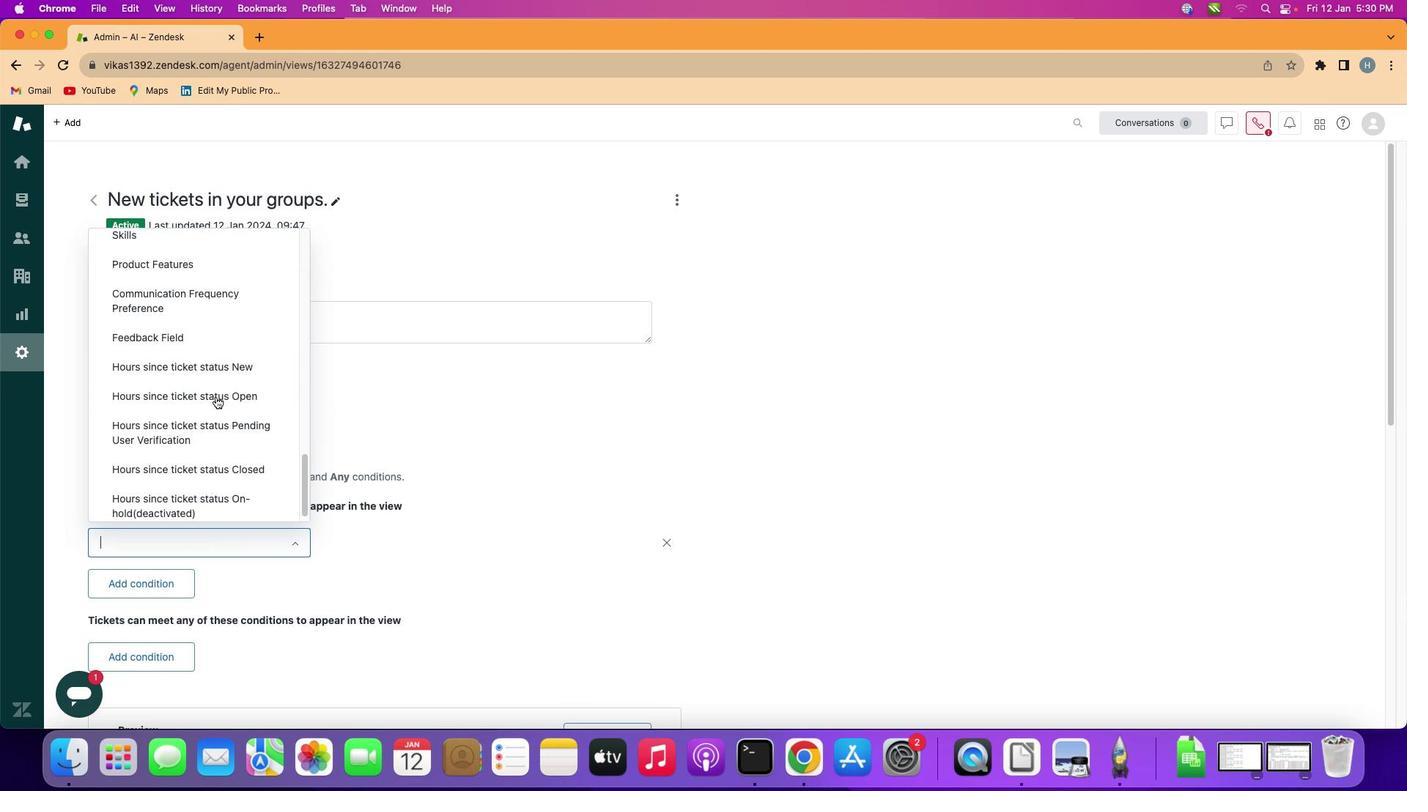 
Action: Mouse scrolled (235, 400) with delta (32, 0)
Screenshot: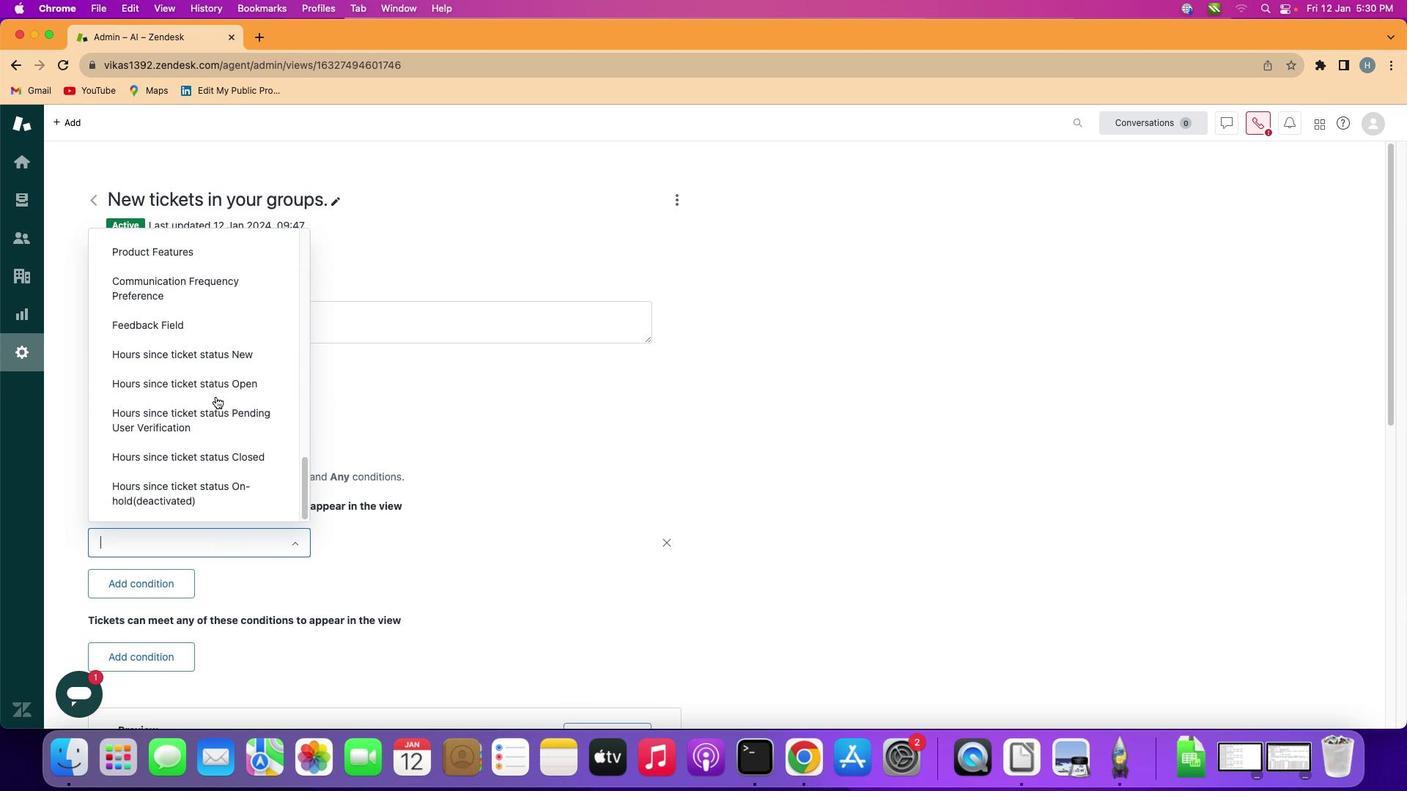 
Action: Mouse scrolled (235, 400) with delta (32, 0)
Screenshot: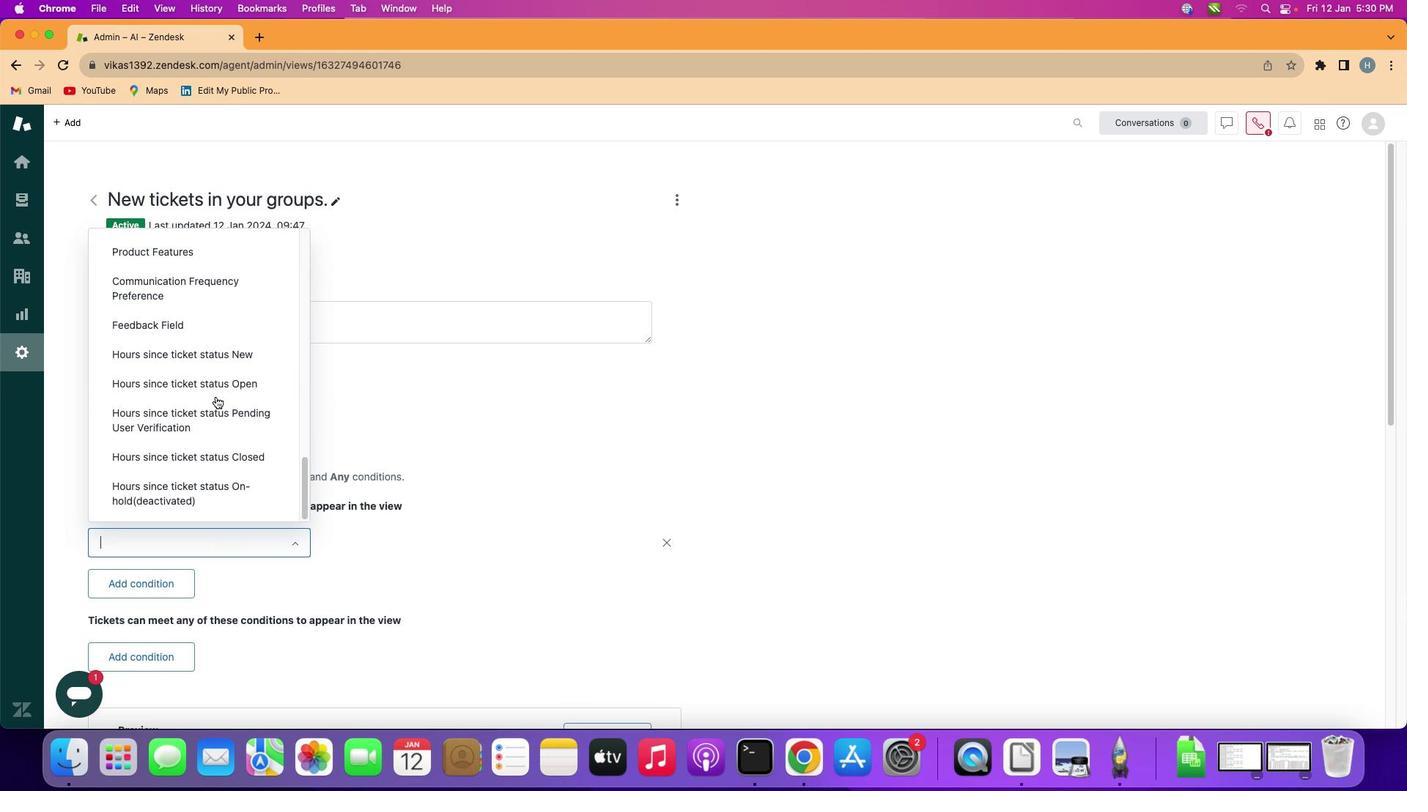 
Action: Mouse moved to (235, 400)
Screenshot: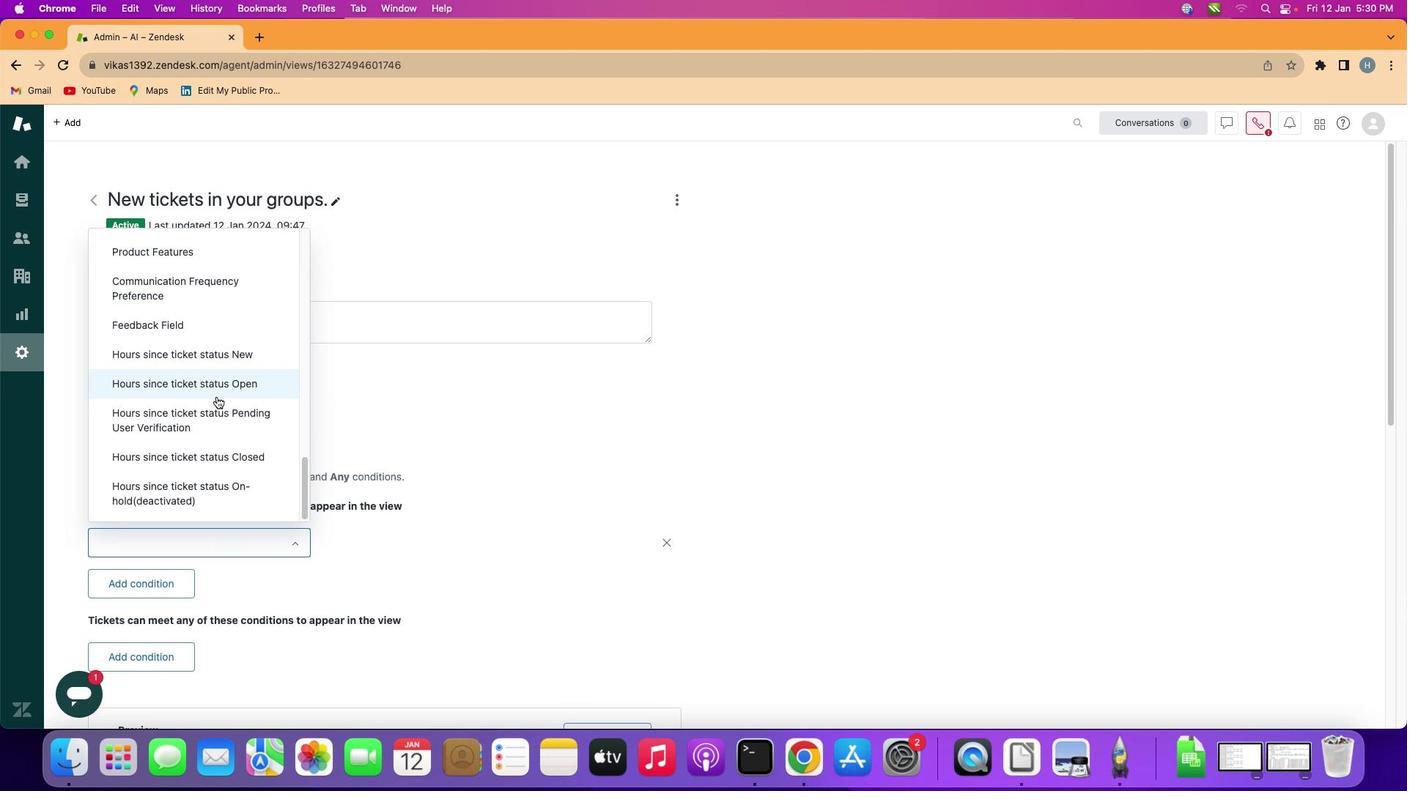 
Action: Mouse scrolled (235, 400) with delta (32, 2)
Screenshot: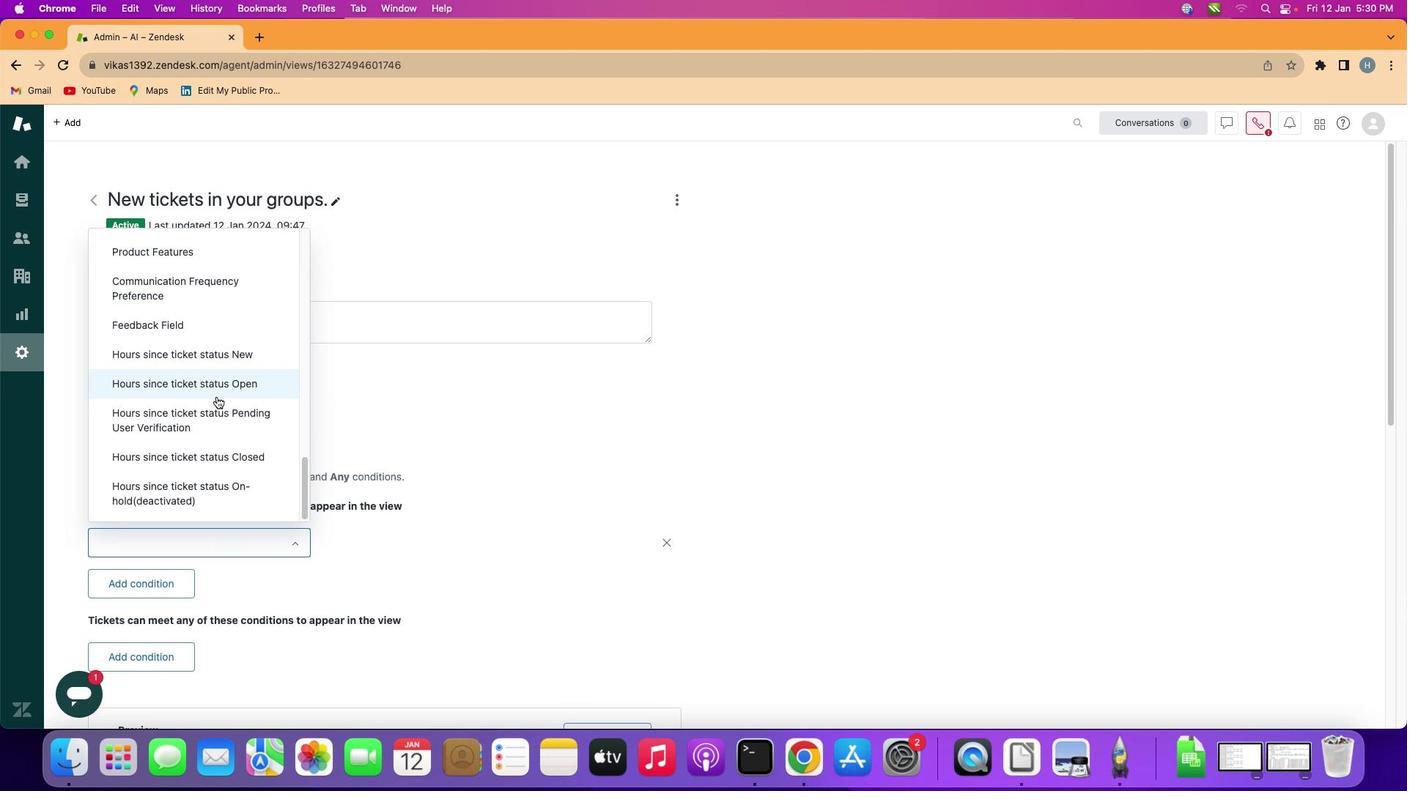 
Action: Mouse scrolled (235, 400) with delta (32, 2)
Screenshot: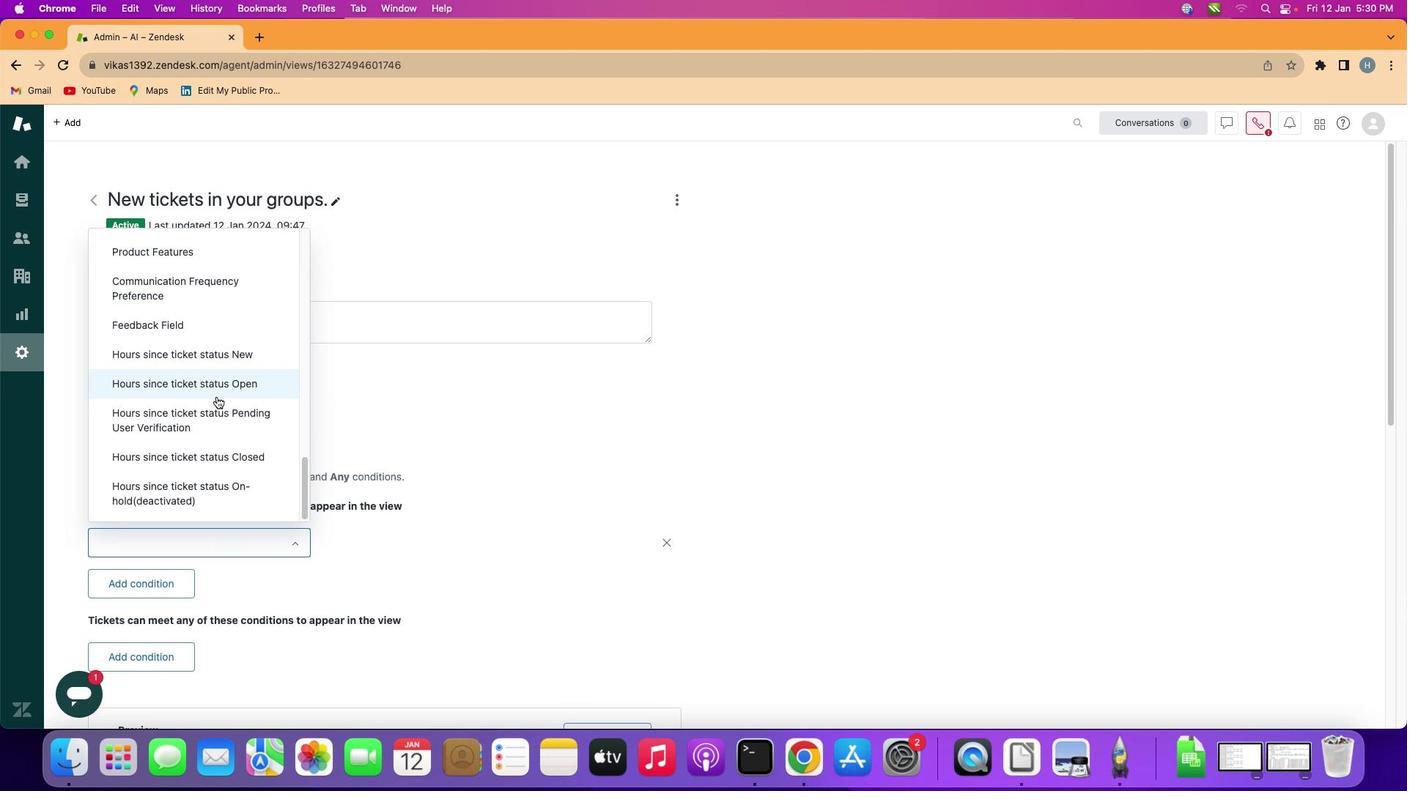 
Action: Mouse scrolled (235, 400) with delta (32, 2)
Screenshot: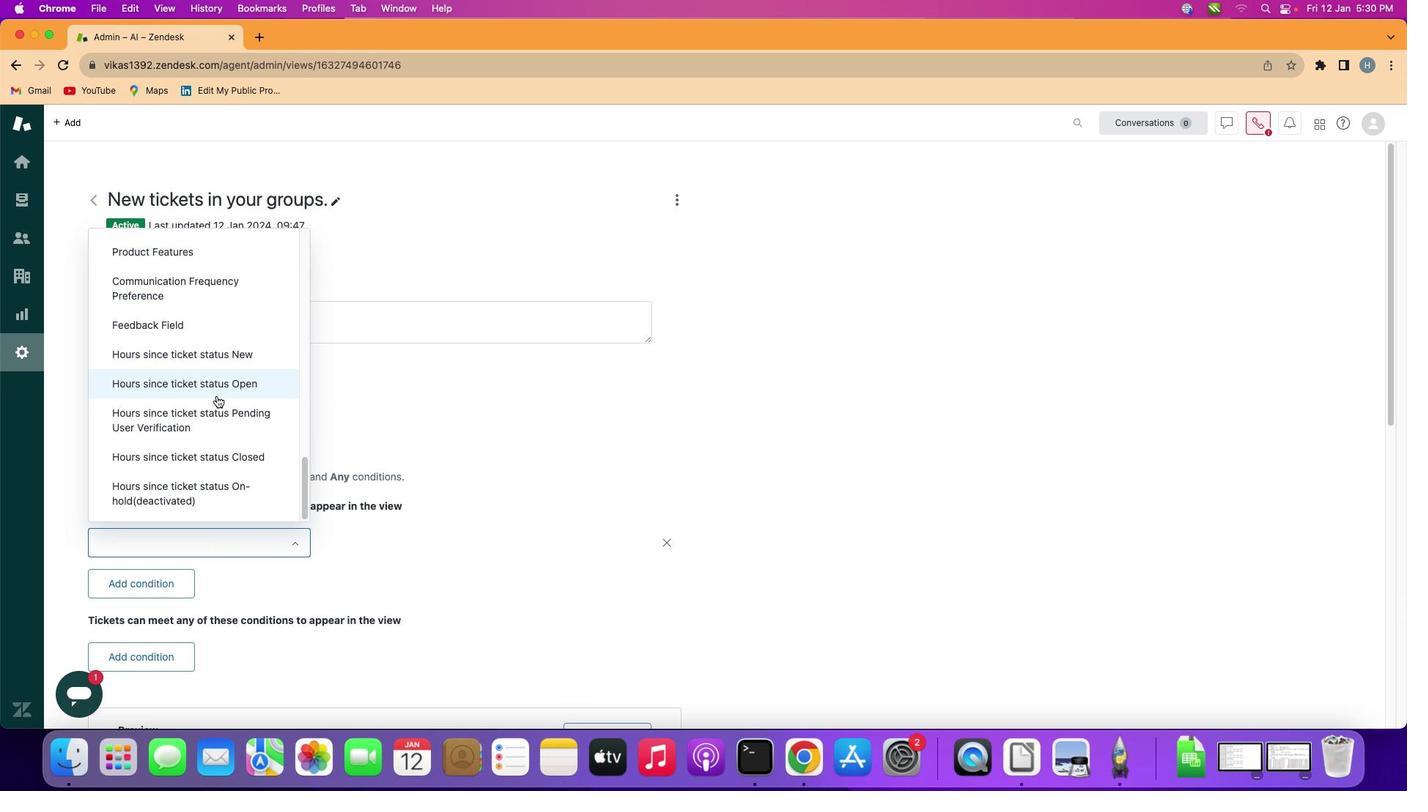 
Action: Mouse scrolled (235, 400) with delta (32, 2)
Screenshot: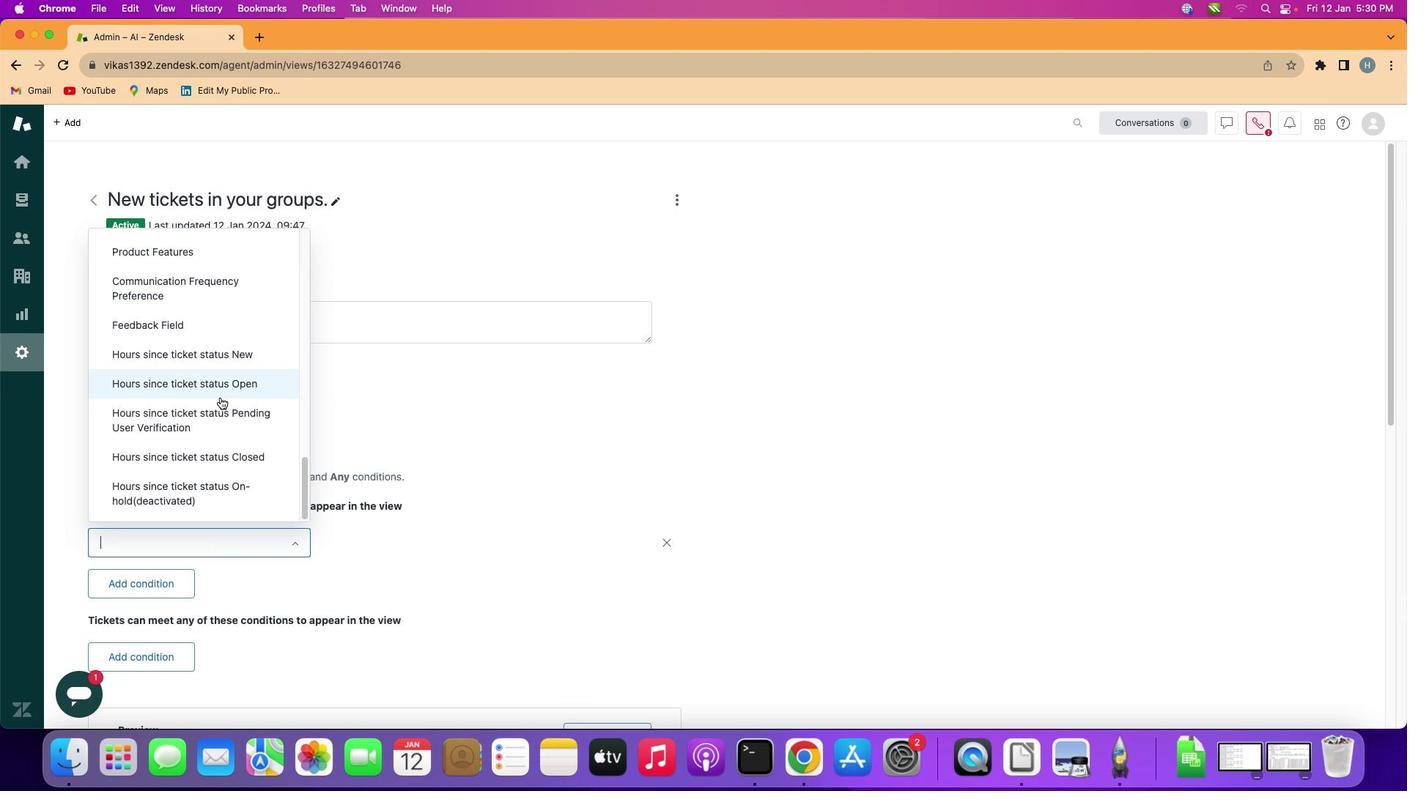 
Action: Mouse moved to (244, 416)
Screenshot: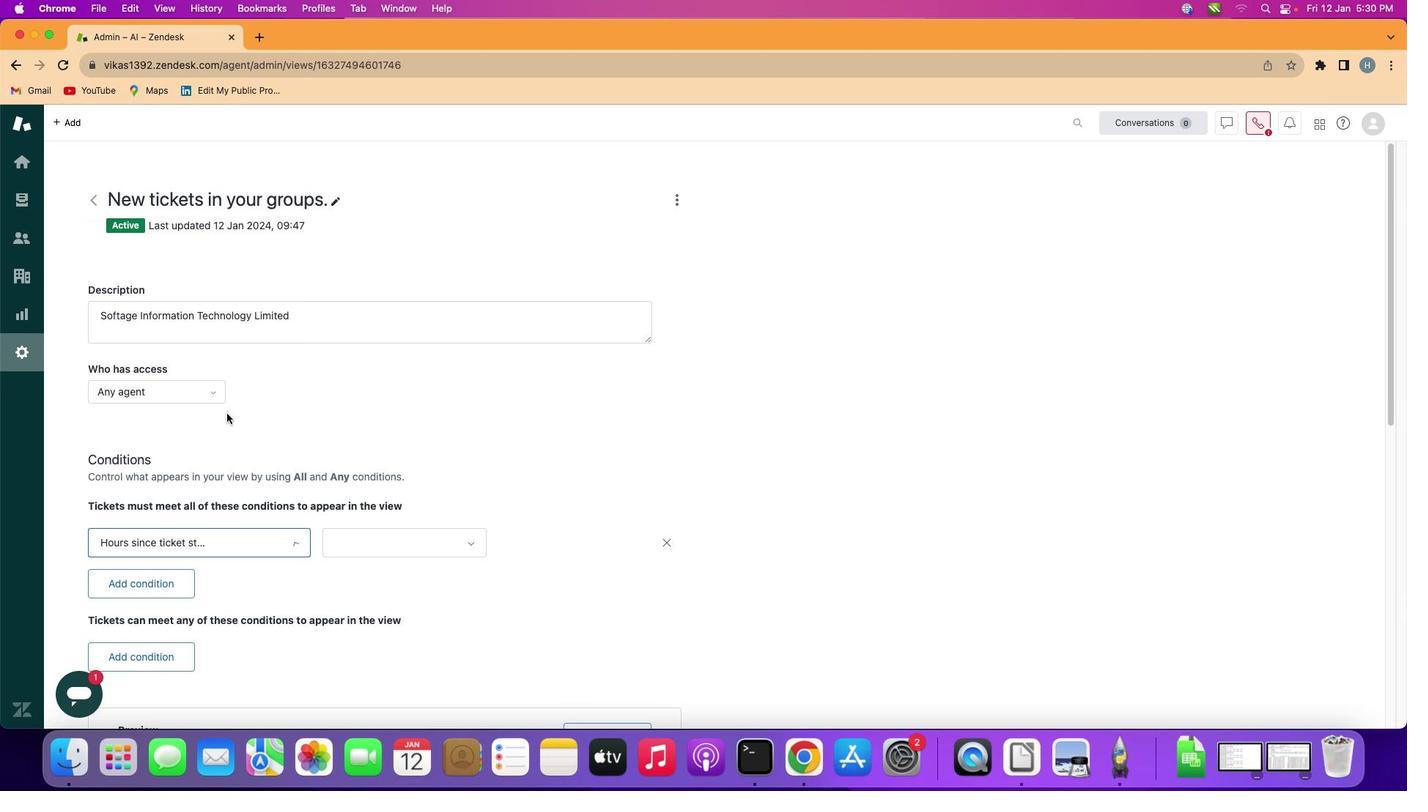 
Action: Mouse pressed left at (244, 416)
Screenshot: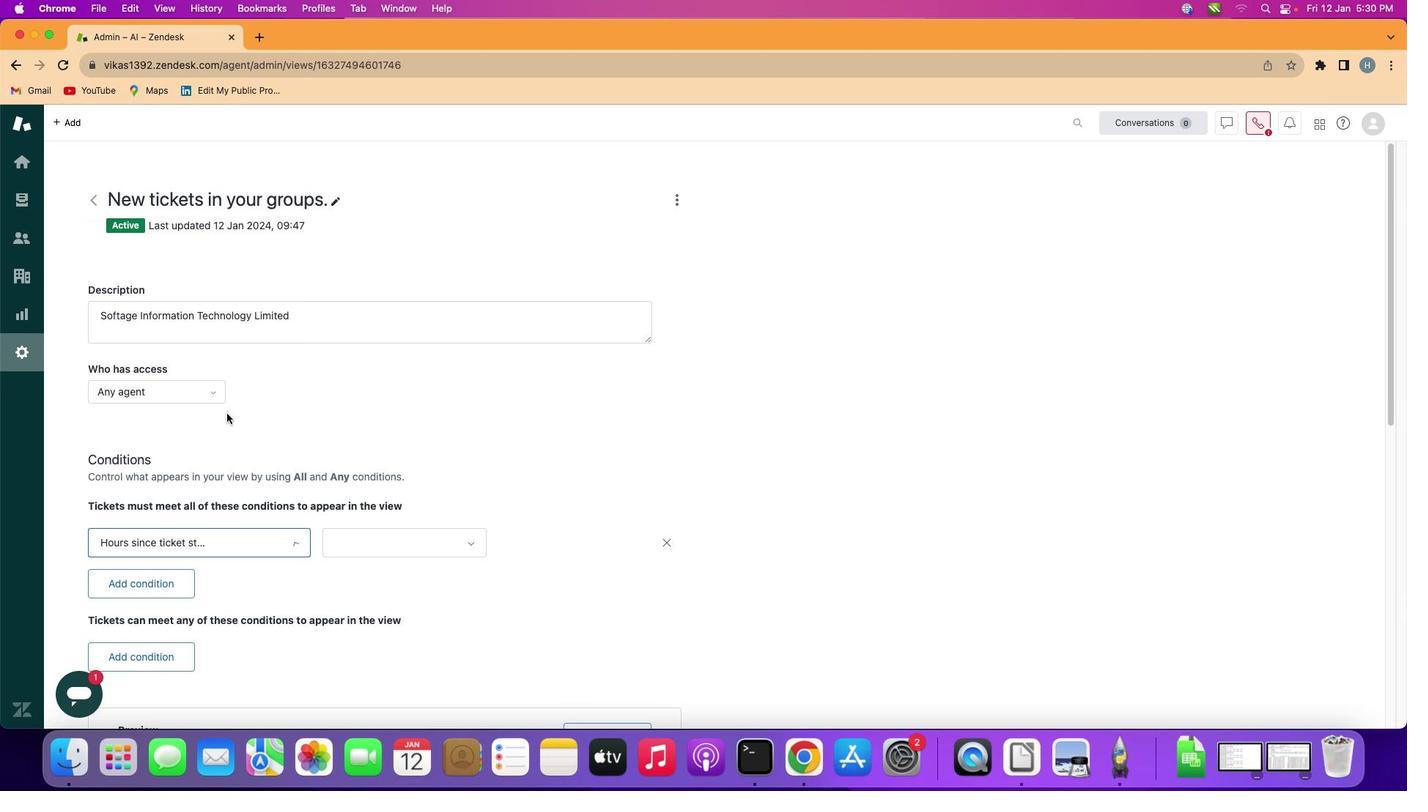 
Action: Mouse moved to (402, 541)
Screenshot: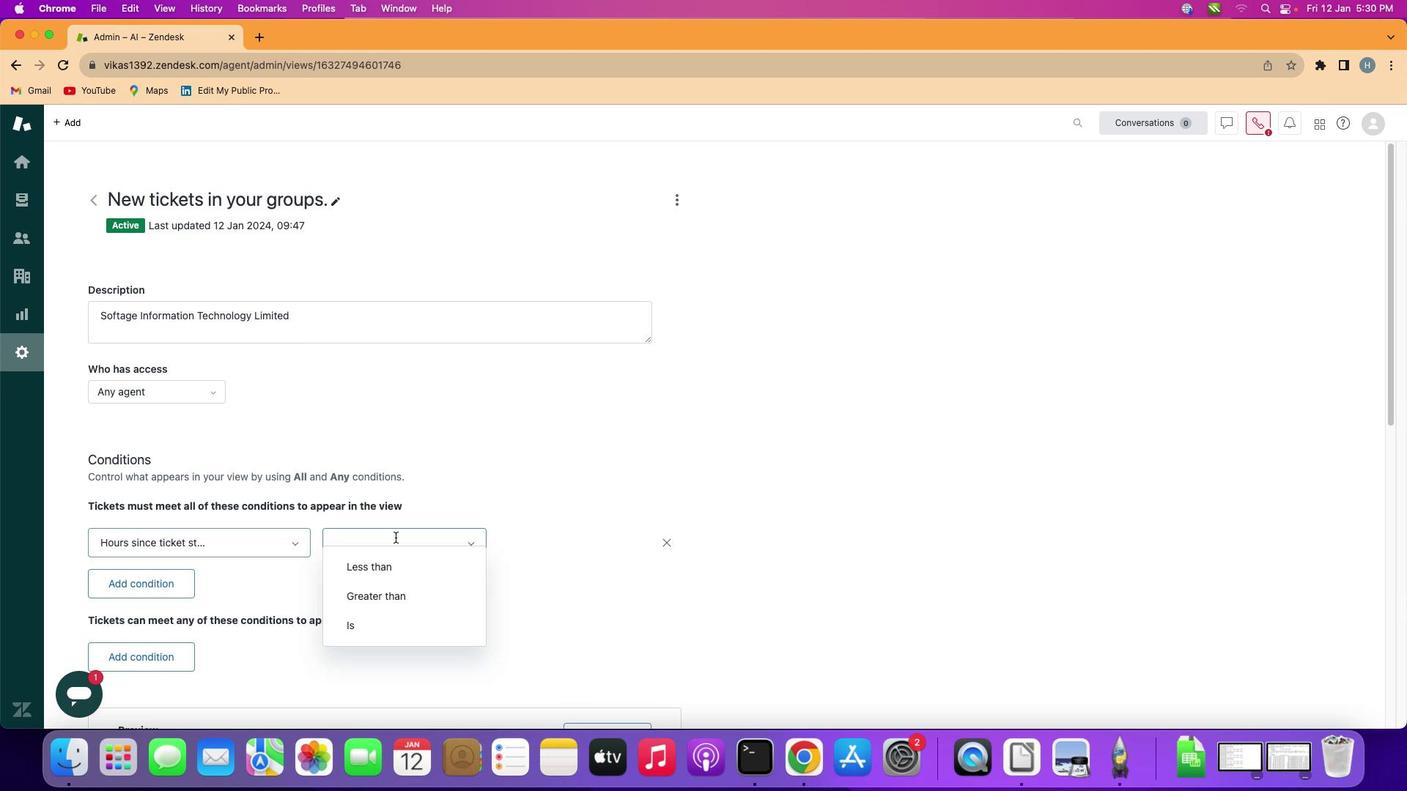 
Action: Mouse pressed left at (402, 541)
Screenshot: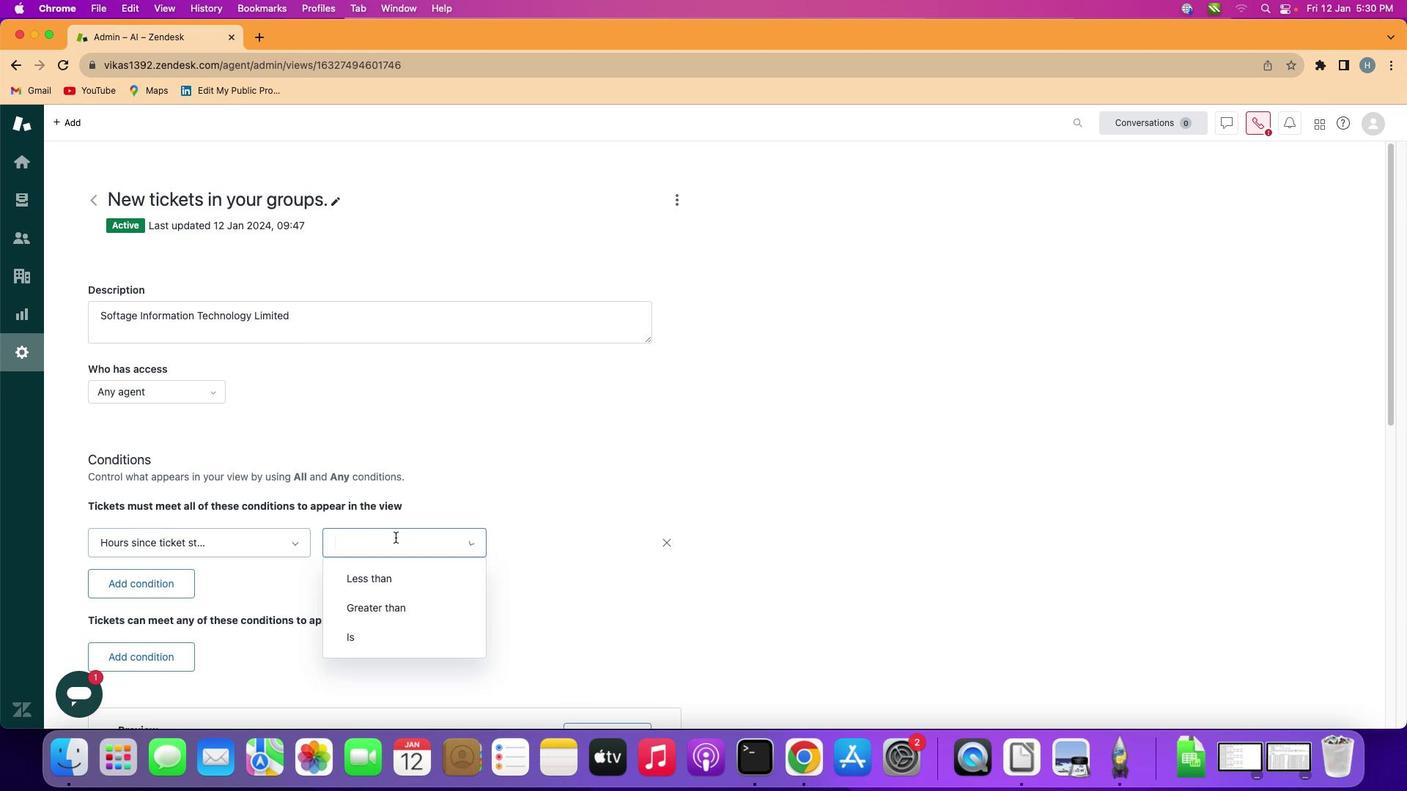 
Action: Mouse moved to (409, 574)
Screenshot: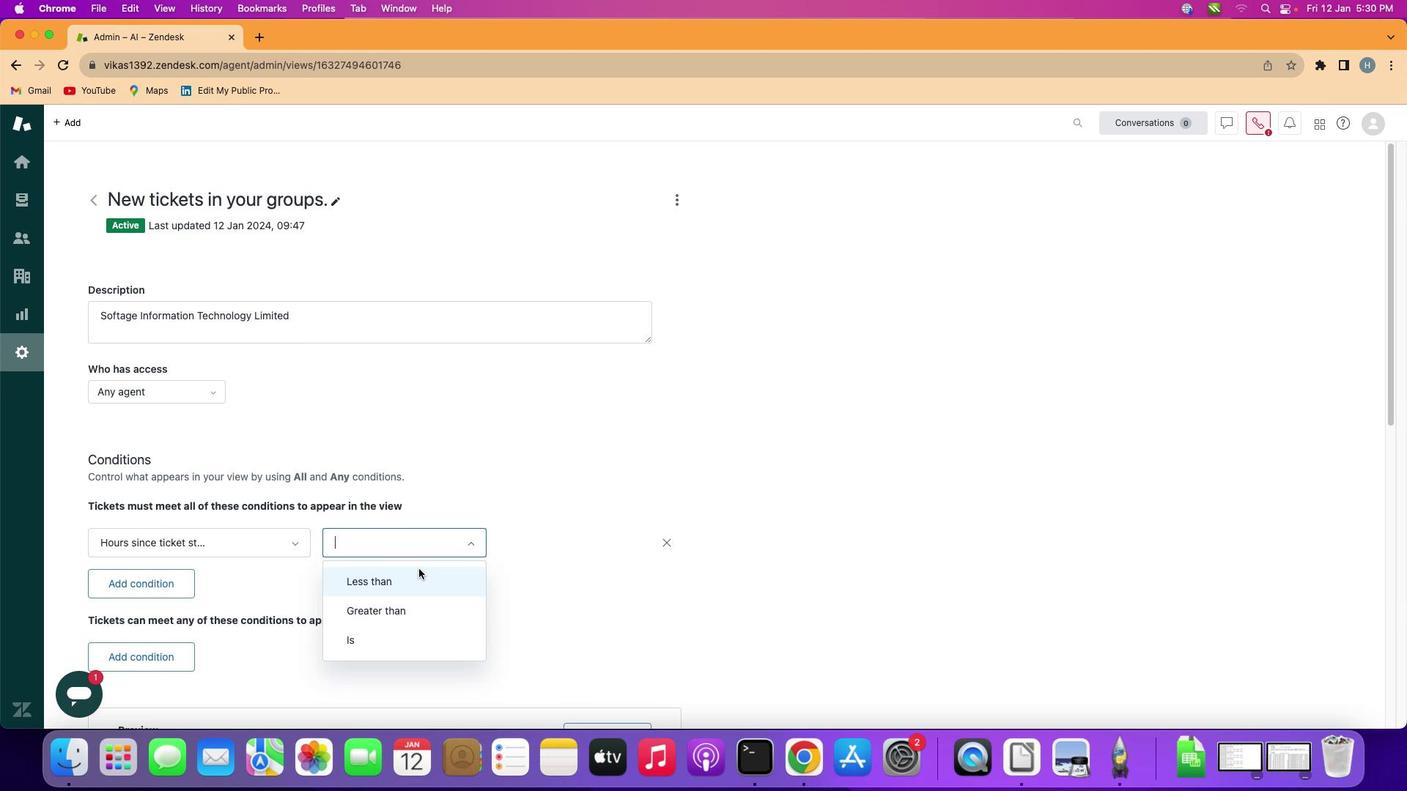 
Action: Mouse pressed left at (409, 574)
Screenshot: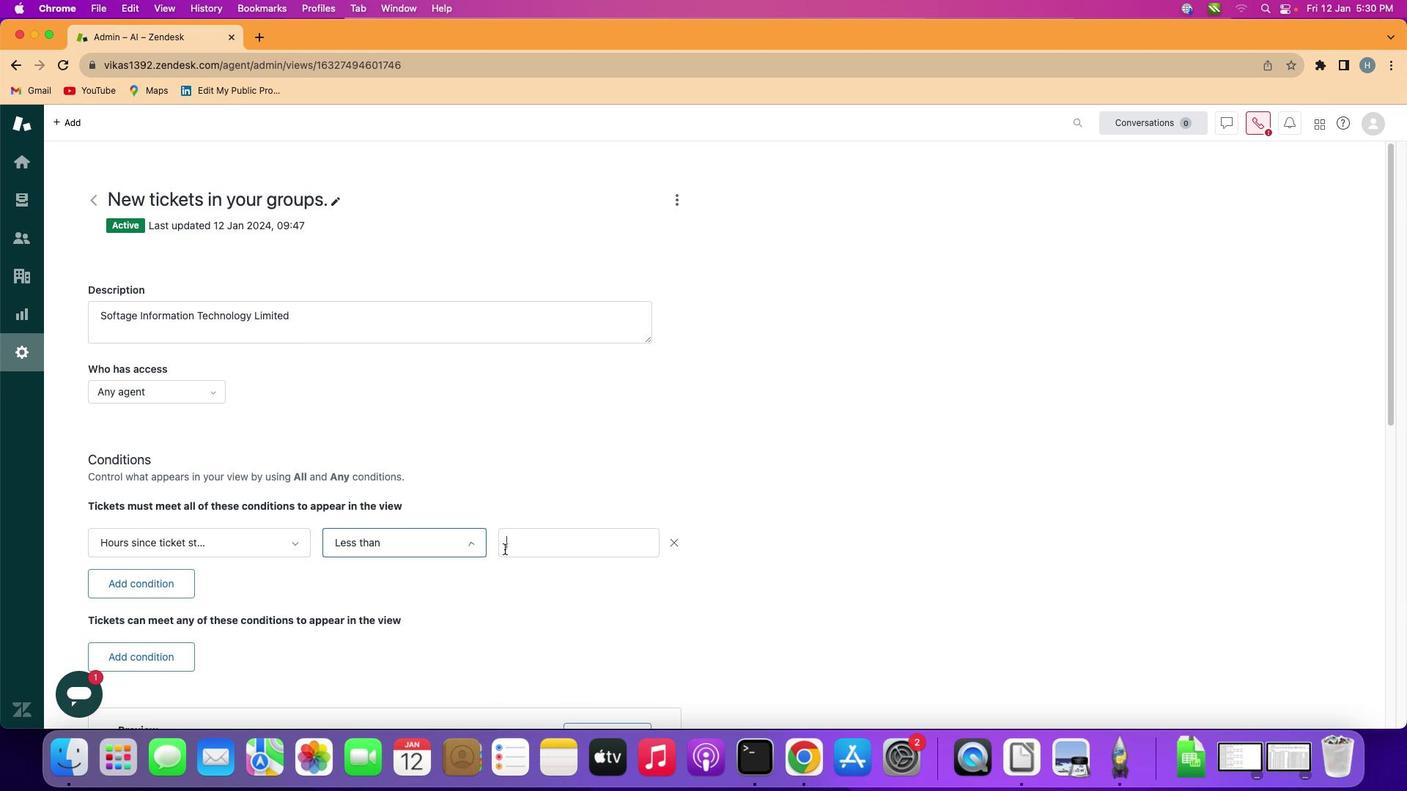 
Action: Mouse moved to (530, 548)
Screenshot: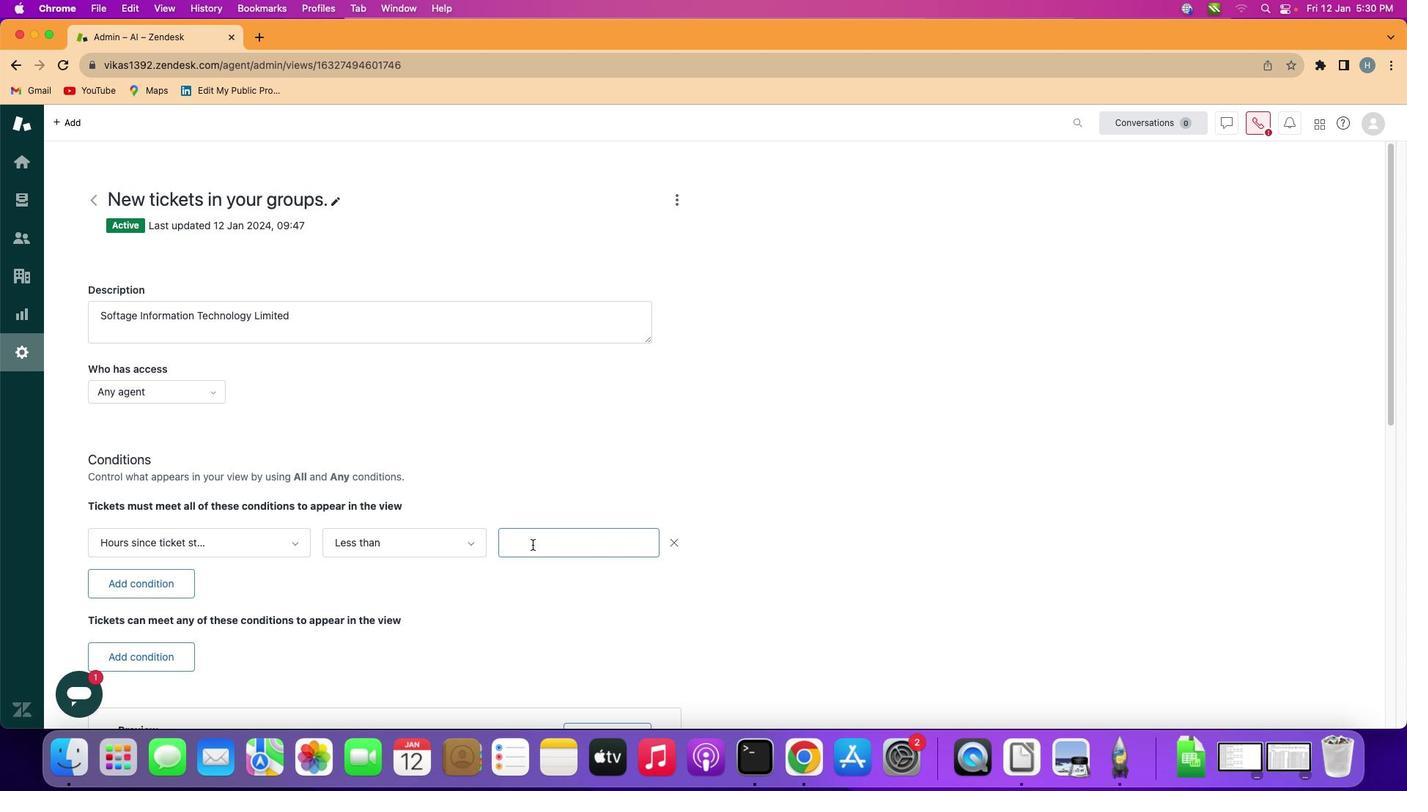 
Action: Mouse pressed left at (530, 548)
Screenshot: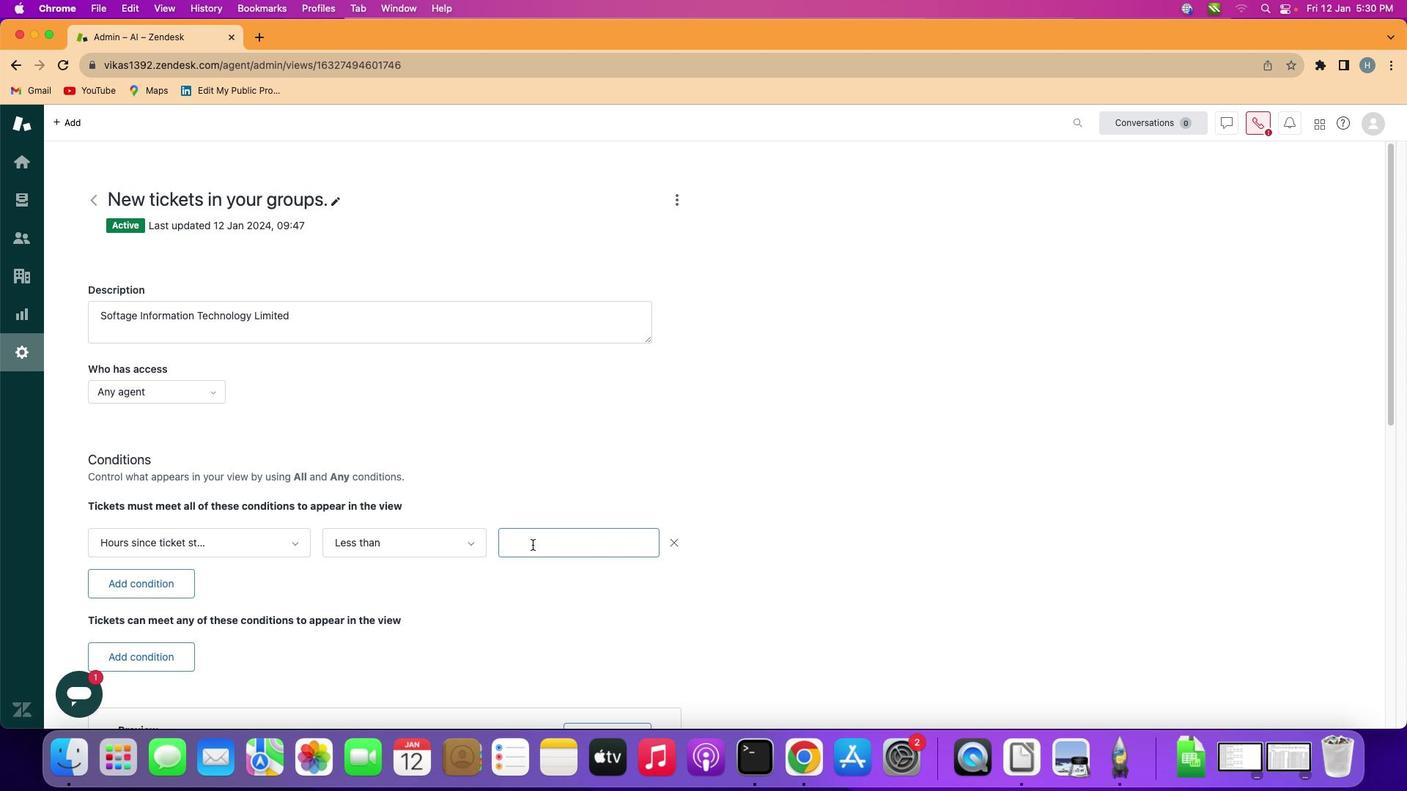 
Action: Mouse moved to (530, 548)
Screenshot: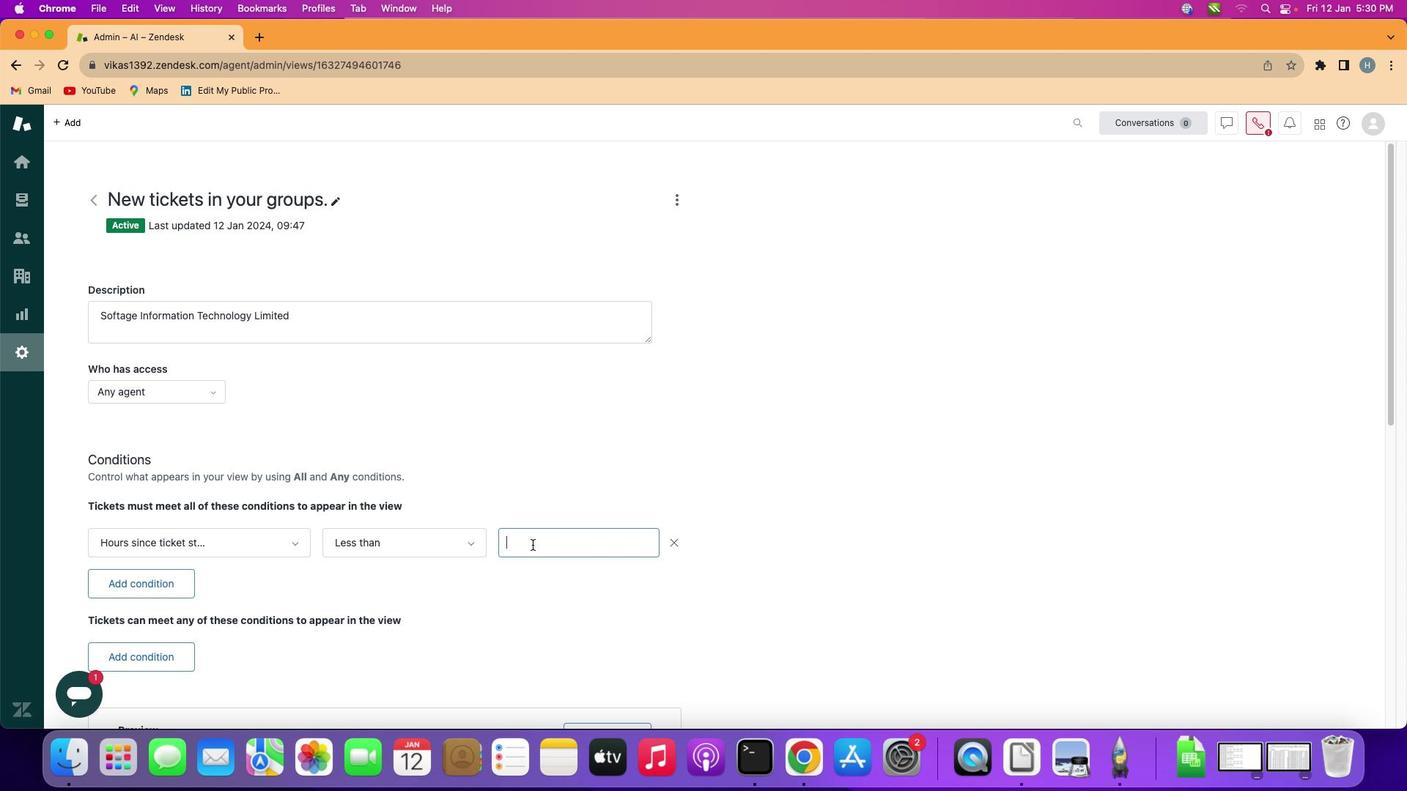 
Action: Key pressed Key.shift'T''w''e''n''t''y'
Screenshot: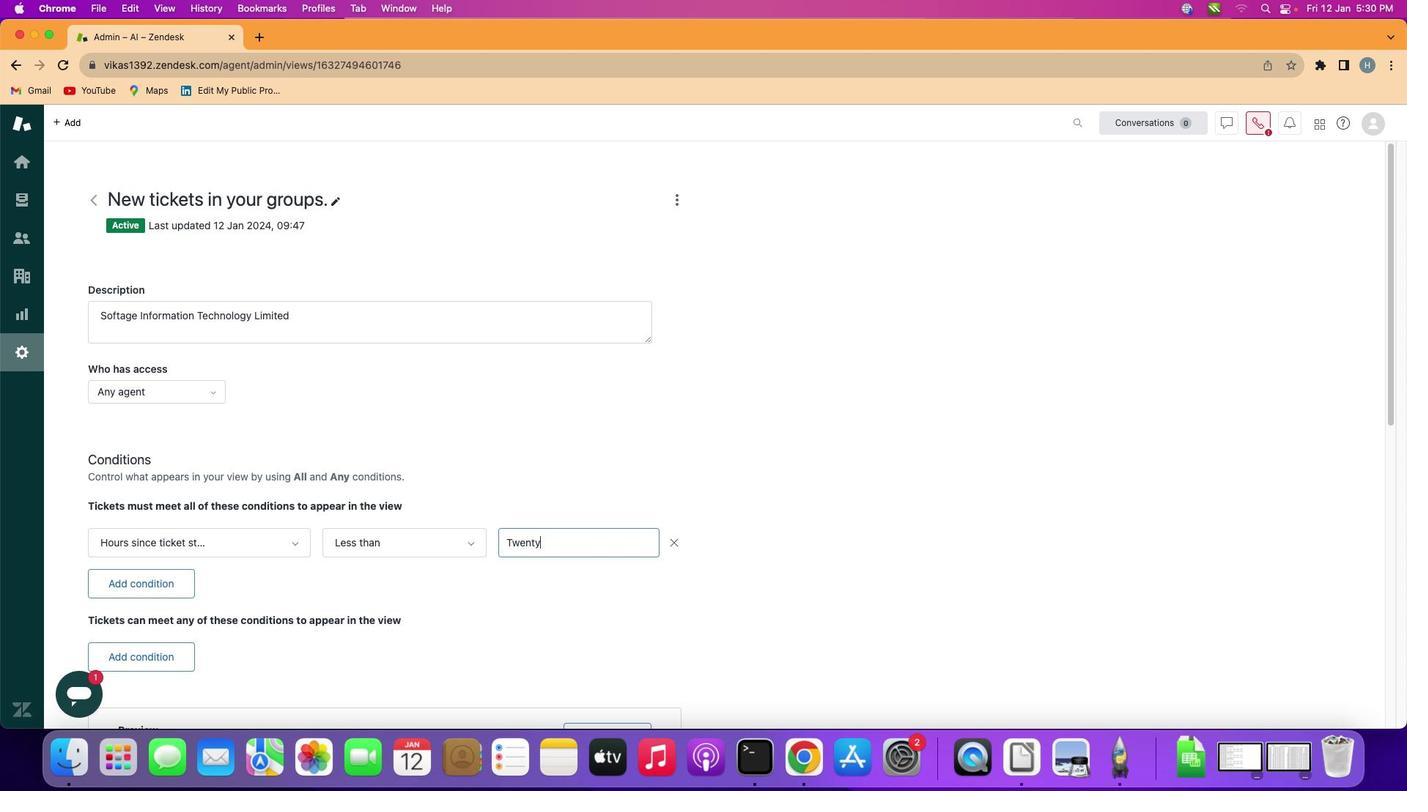 
Action: Mouse moved to (550, 604)
Screenshot: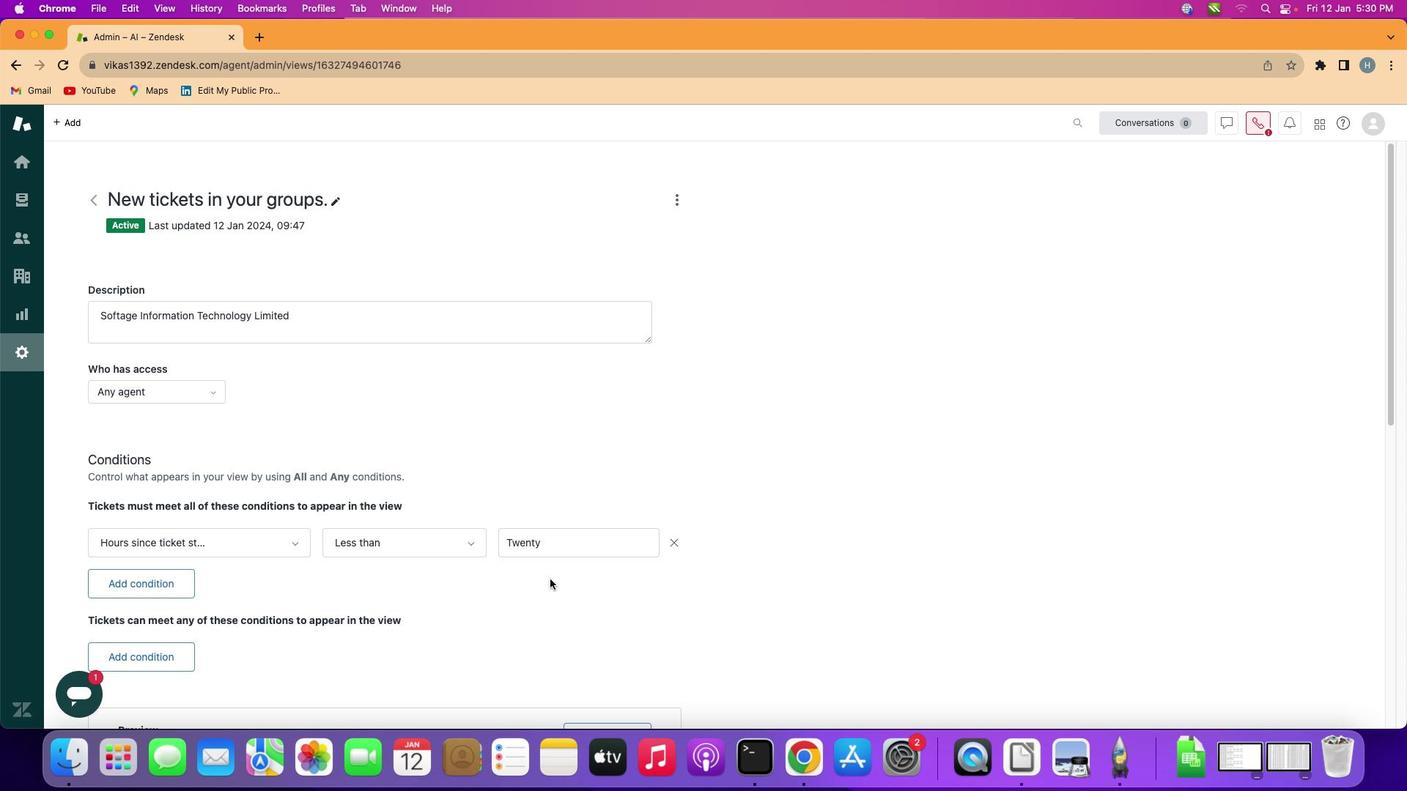 
